 Task: Find connections with filter location Gujan-Mestras with filter topic #lawyeringwith filter profile language Potuguese with filter current company Carelon Global Solutions with filter school Villa Marie Degree College for Women with filter industry Environmental Quality Programs with filter service category Project Management with filter keywords title Interior Designer
Action: Mouse moved to (517, 89)
Screenshot: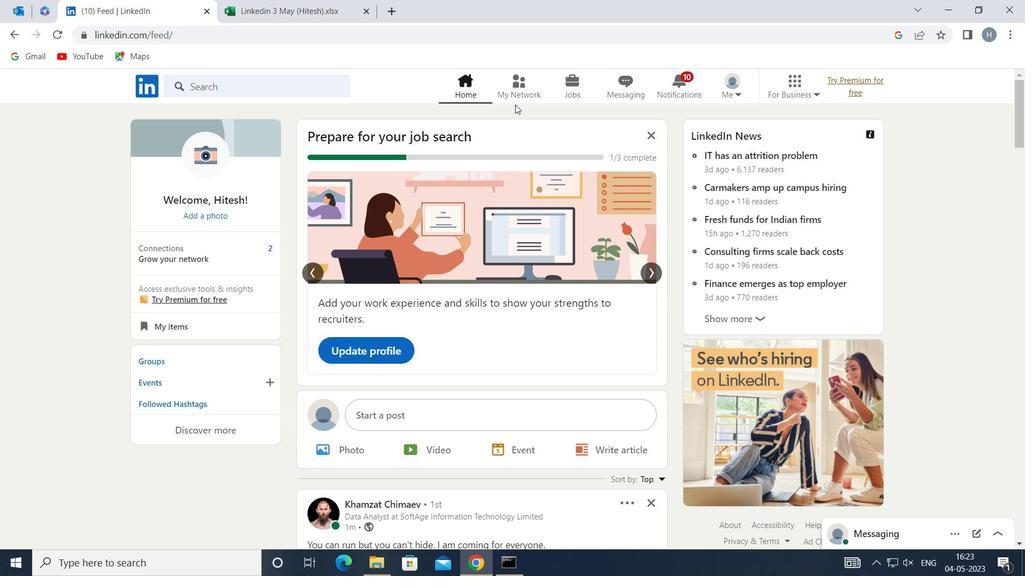 
Action: Mouse pressed left at (517, 89)
Screenshot: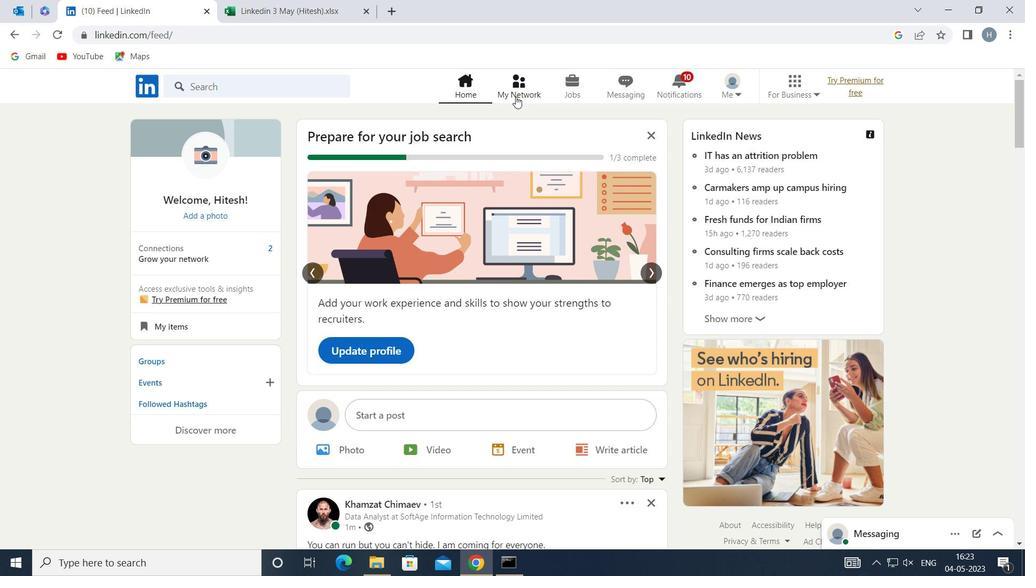 
Action: Mouse moved to (293, 156)
Screenshot: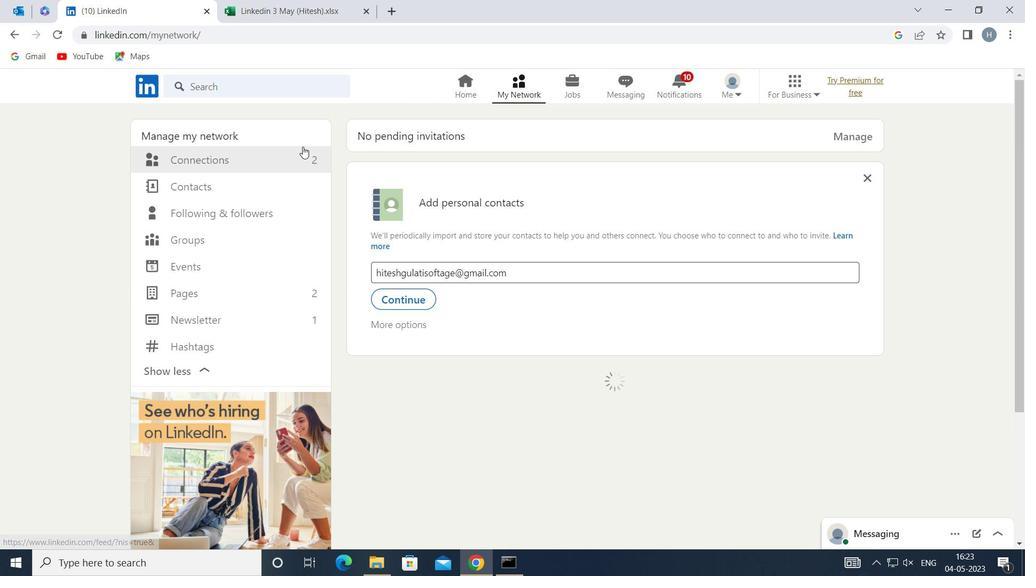 
Action: Mouse pressed left at (293, 156)
Screenshot: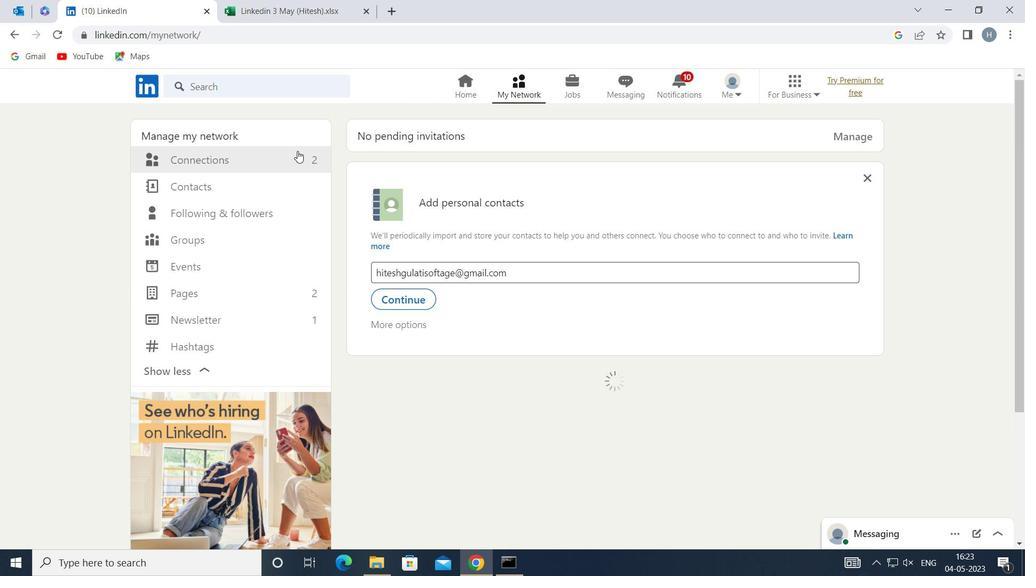 
Action: Mouse moved to (597, 157)
Screenshot: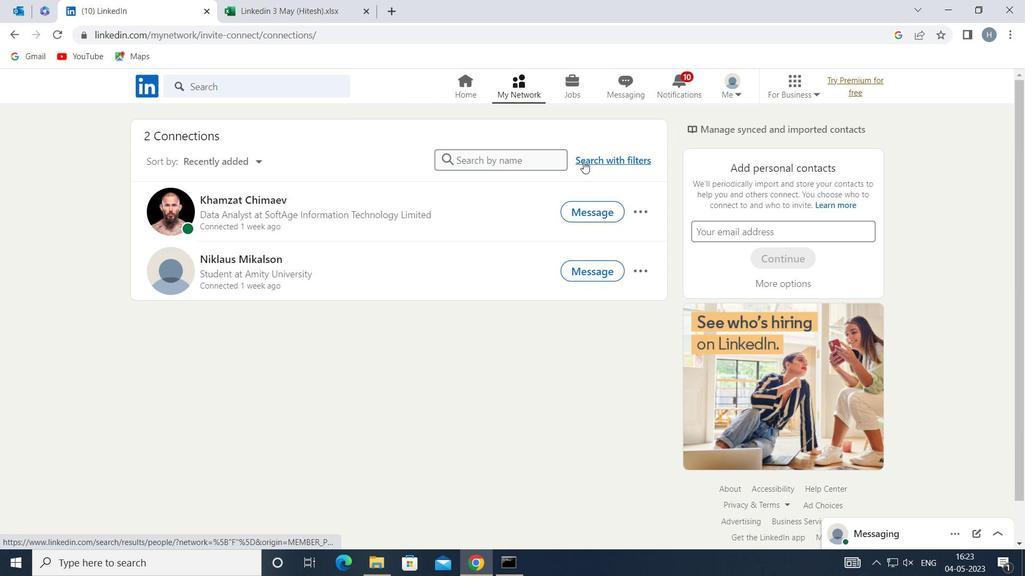
Action: Mouse pressed left at (597, 157)
Screenshot: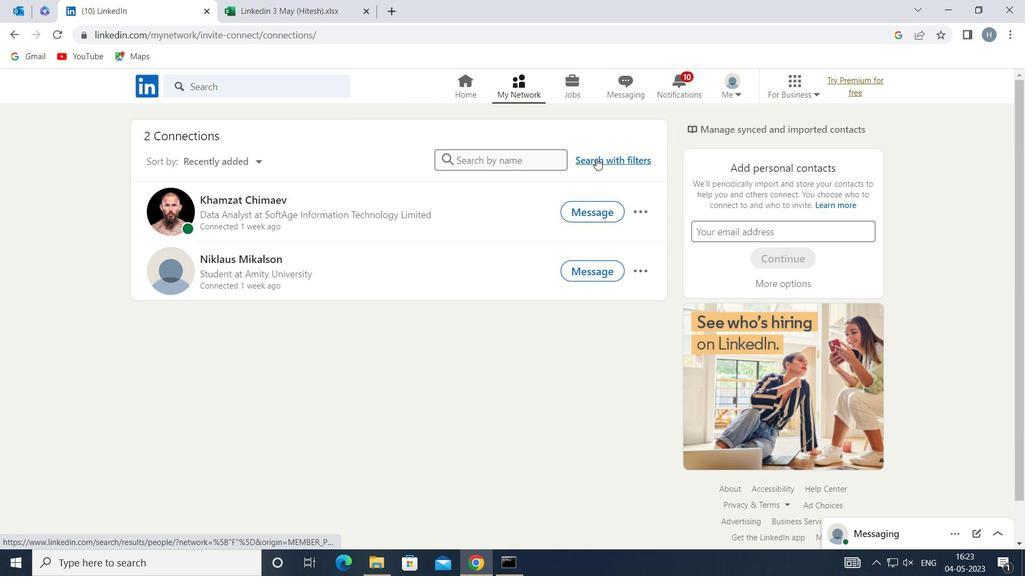
Action: Mouse moved to (560, 127)
Screenshot: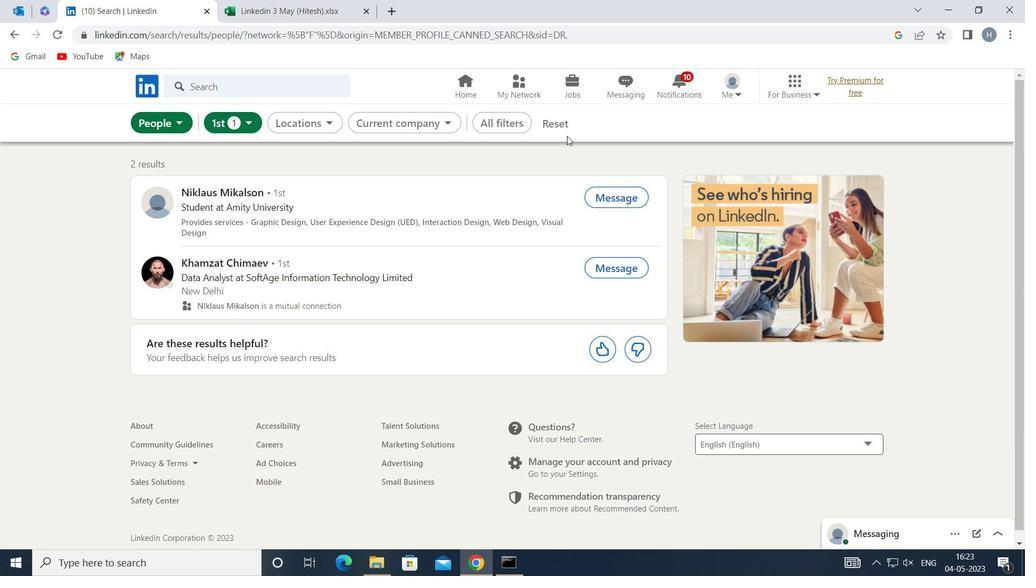 
Action: Mouse pressed left at (560, 127)
Screenshot: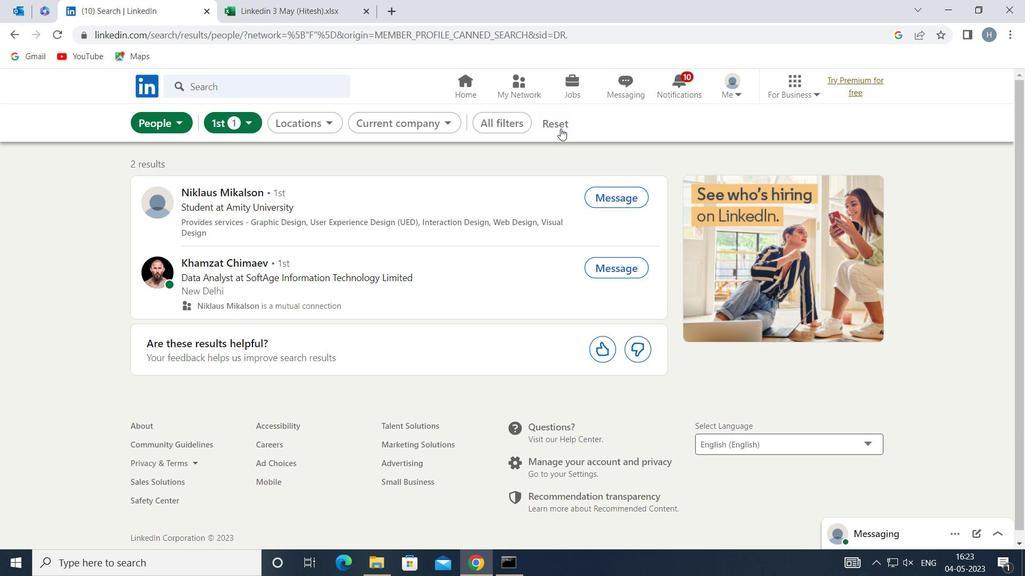 
Action: Mouse moved to (541, 126)
Screenshot: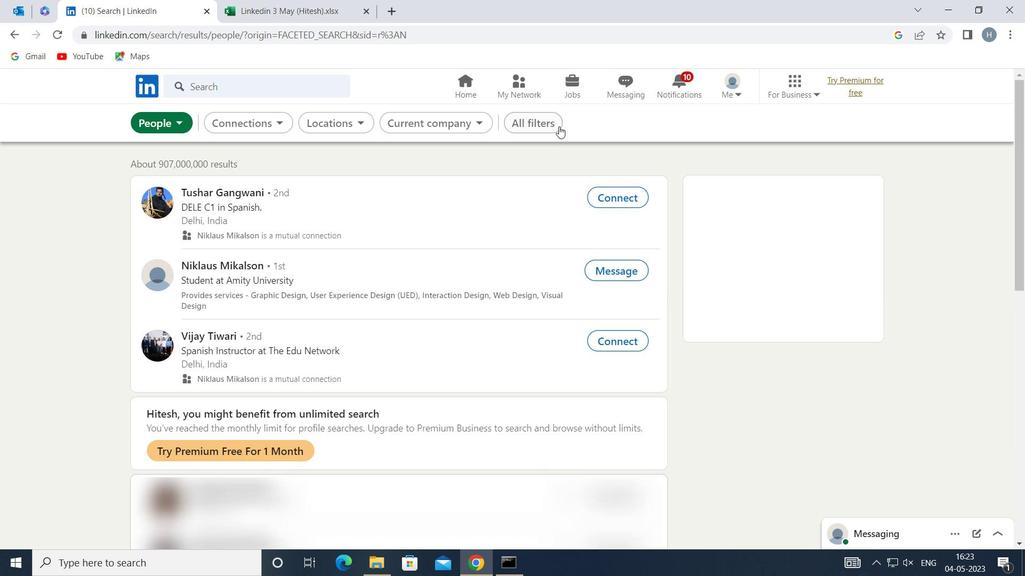 
Action: Mouse pressed left at (541, 126)
Screenshot: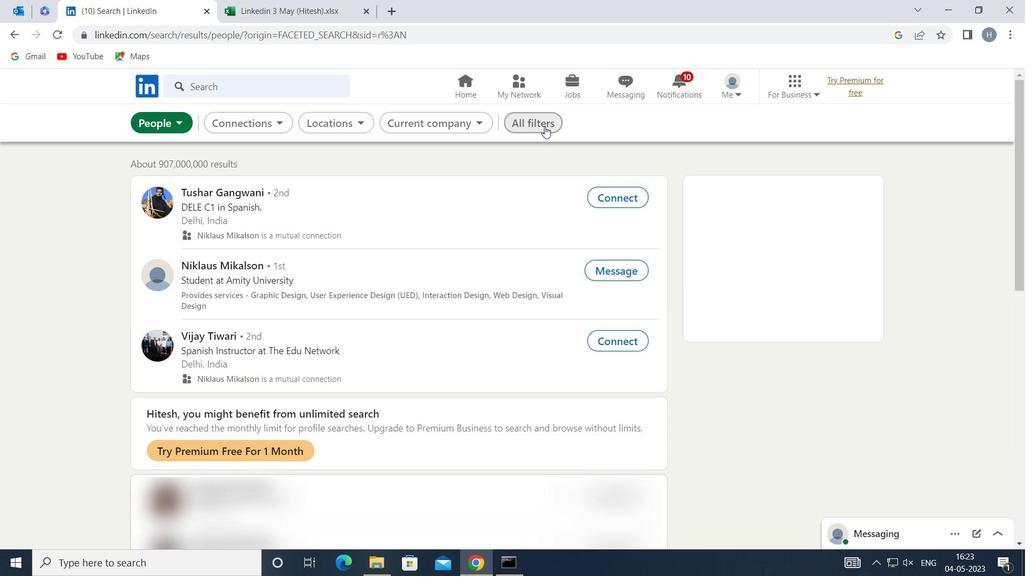 
Action: Mouse moved to (819, 348)
Screenshot: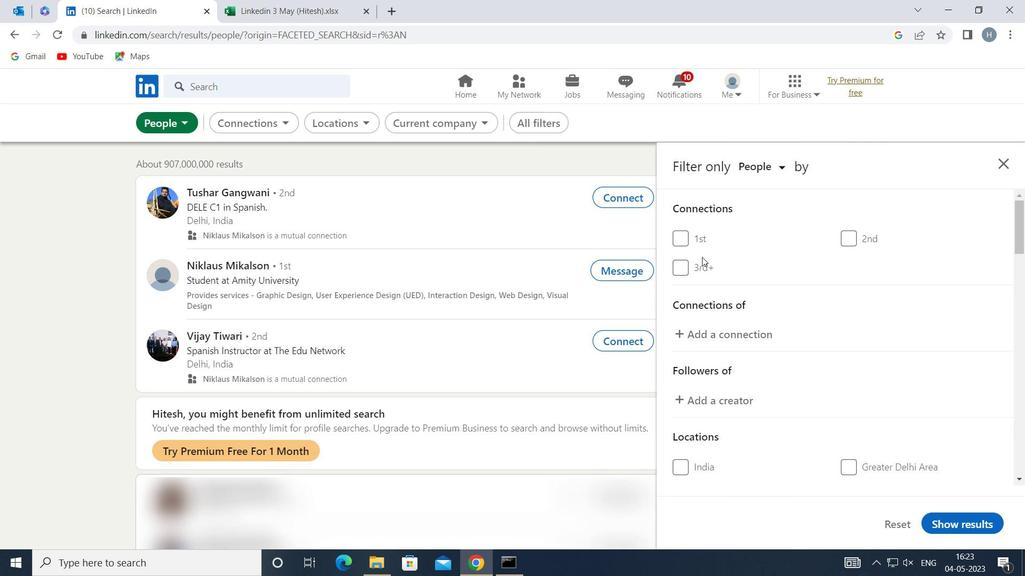 
Action: Mouse scrolled (819, 348) with delta (0, 0)
Screenshot: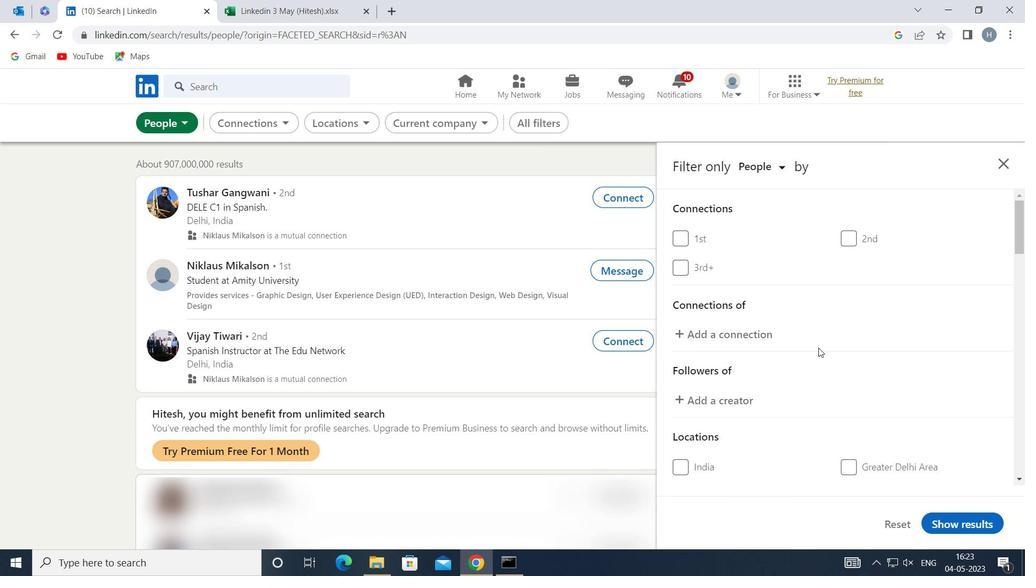 
Action: Mouse moved to (819, 341)
Screenshot: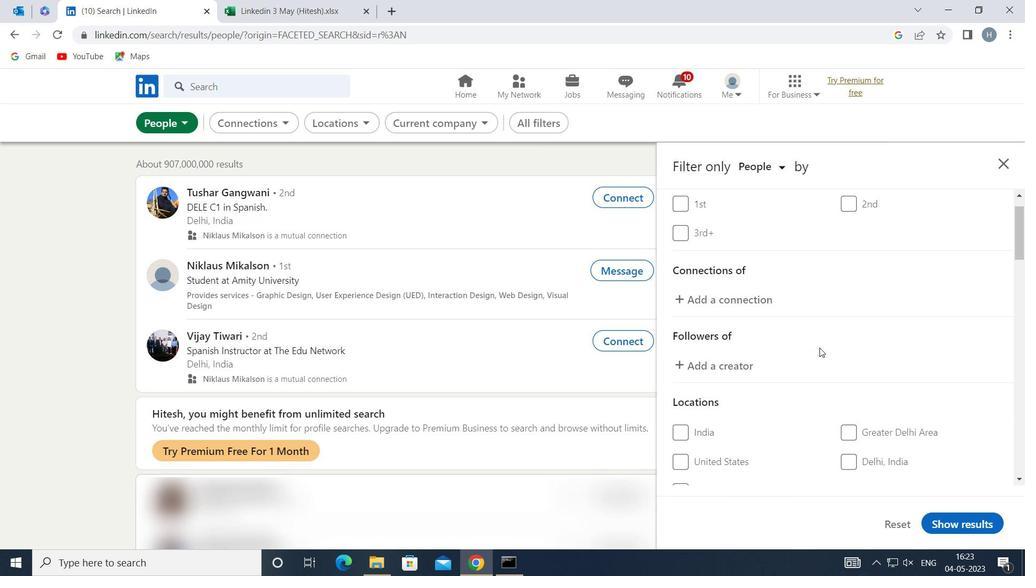 
Action: Mouse scrolled (819, 340) with delta (0, 0)
Screenshot: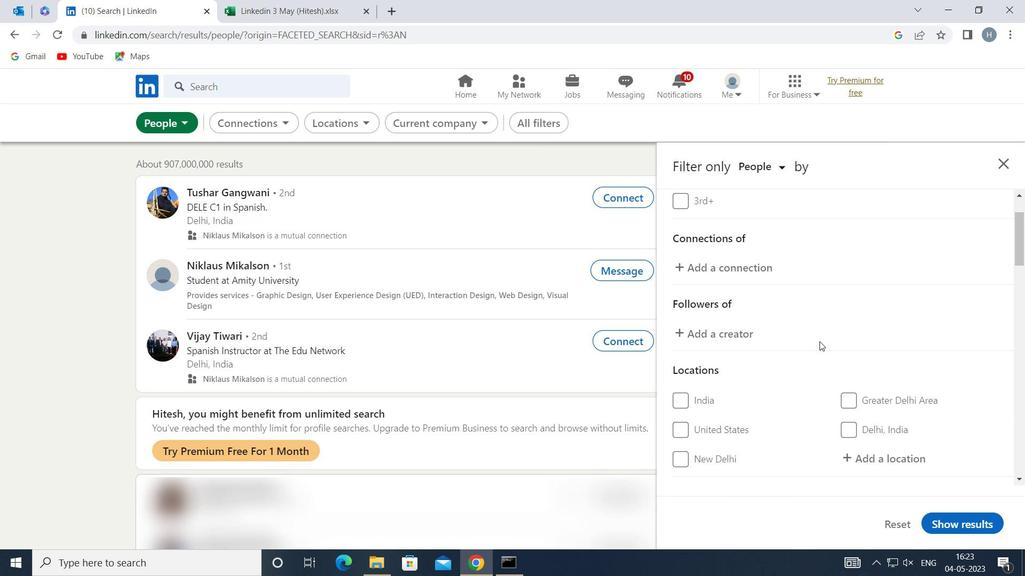 
Action: Mouse moved to (875, 386)
Screenshot: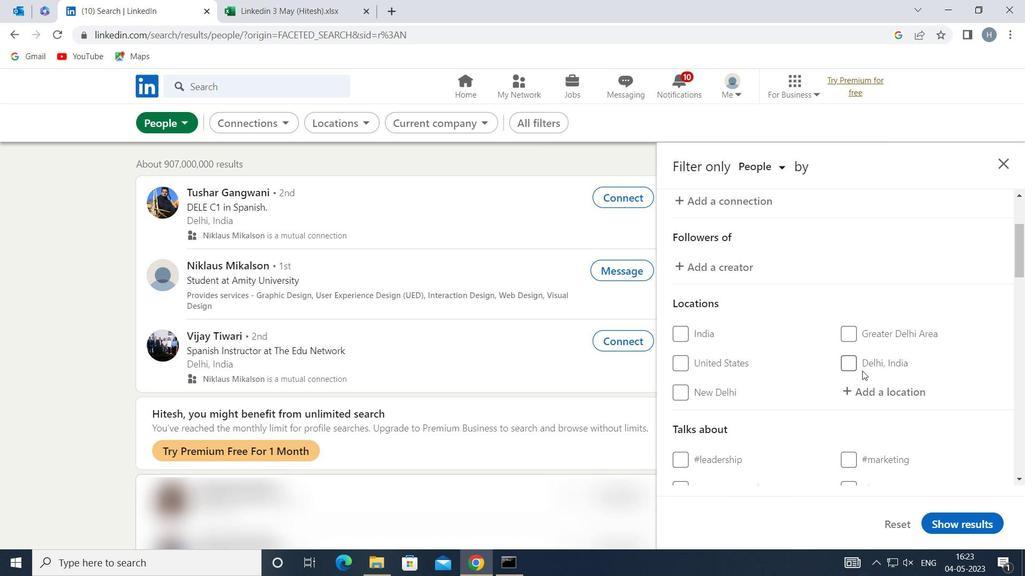 
Action: Mouse pressed left at (875, 386)
Screenshot: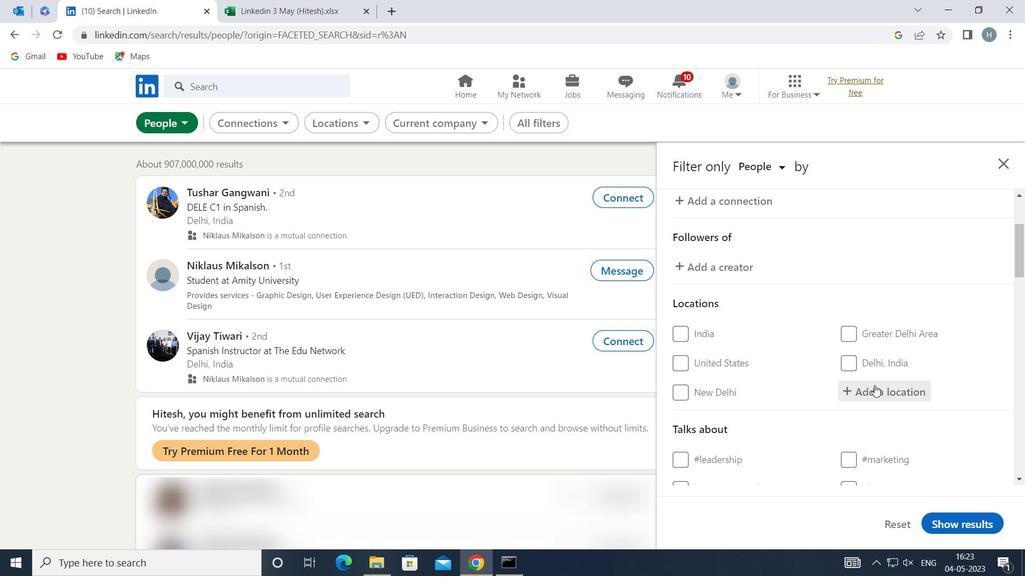 
Action: Mouse moved to (874, 386)
Screenshot: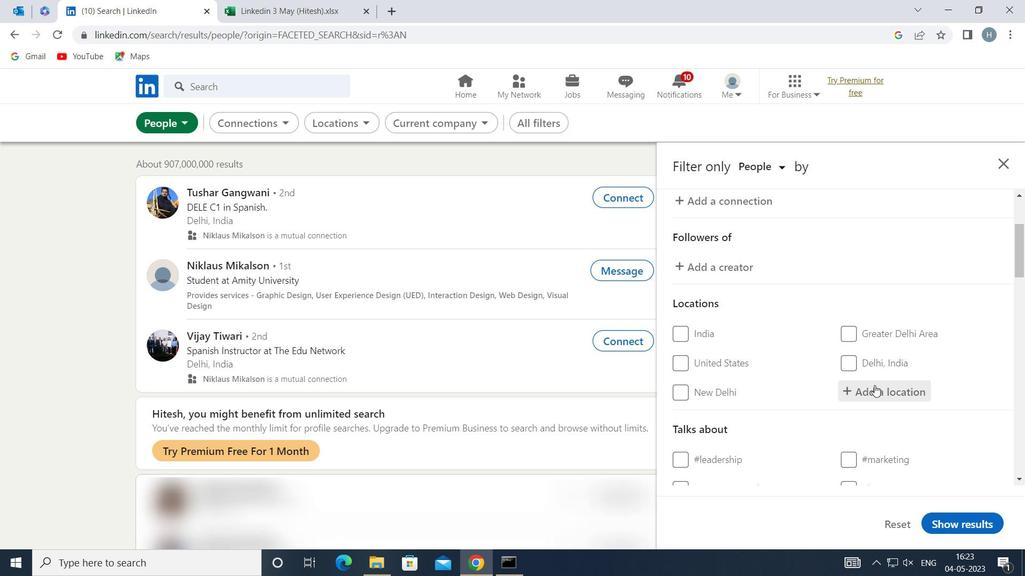
Action: Key pressed <Key.shift>GUJAN<Key.space><Key.shift>M
Screenshot: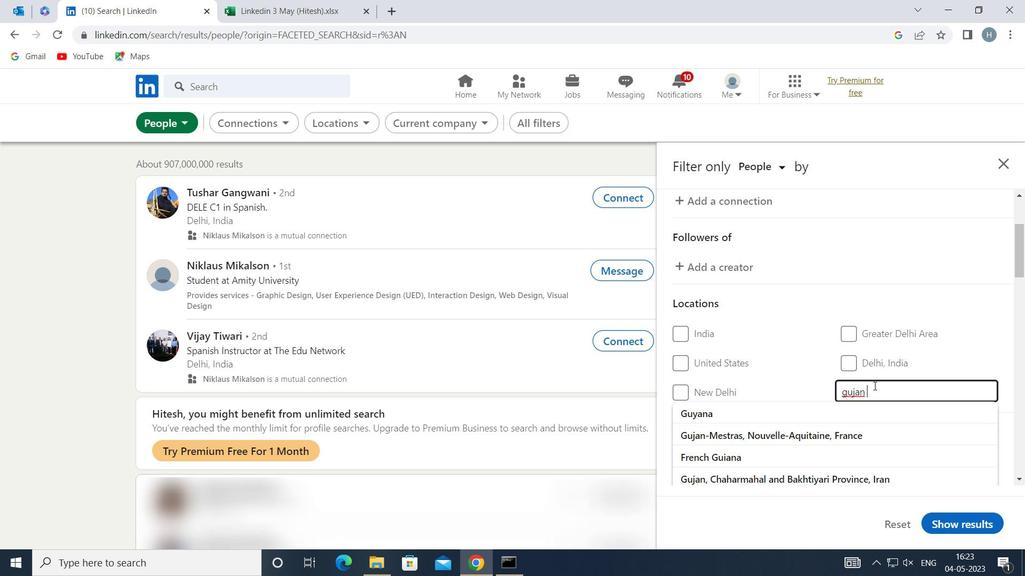 
Action: Mouse moved to (854, 411)
Screenshot: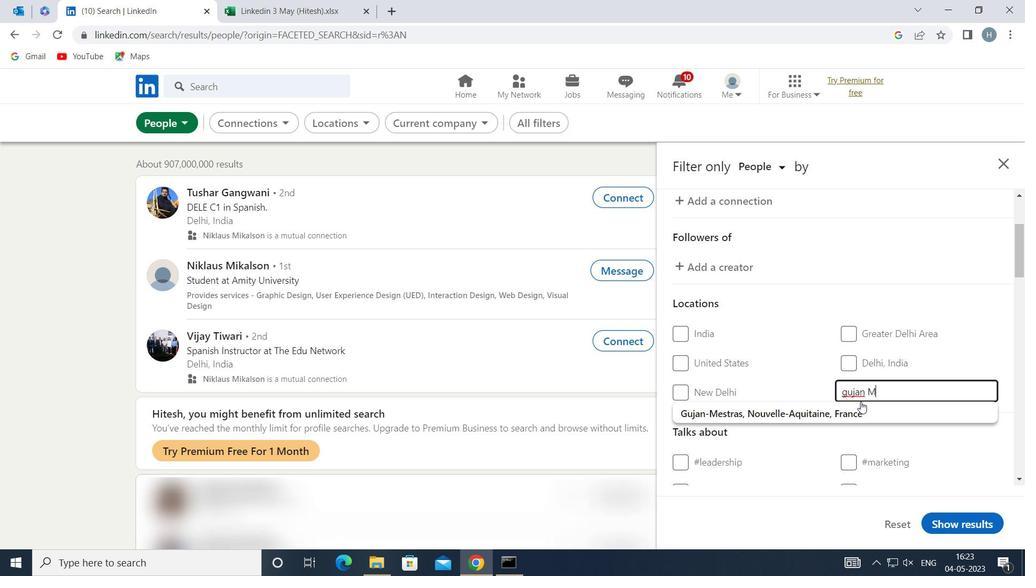 
Action: Mouse pressed left at (854, 411)
Screenshot: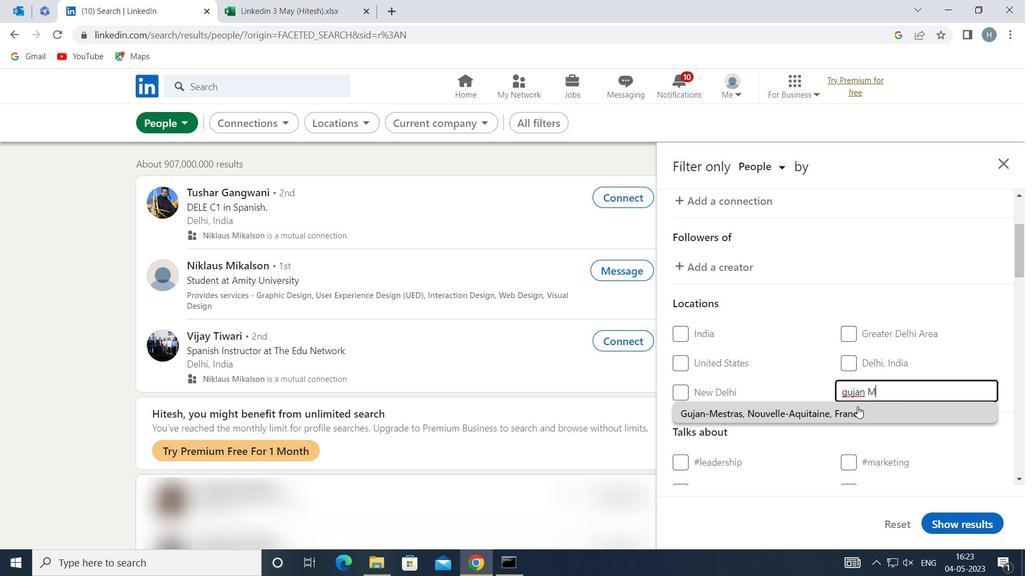 
Action: Mouse moved to (799, 391)
Screenshot: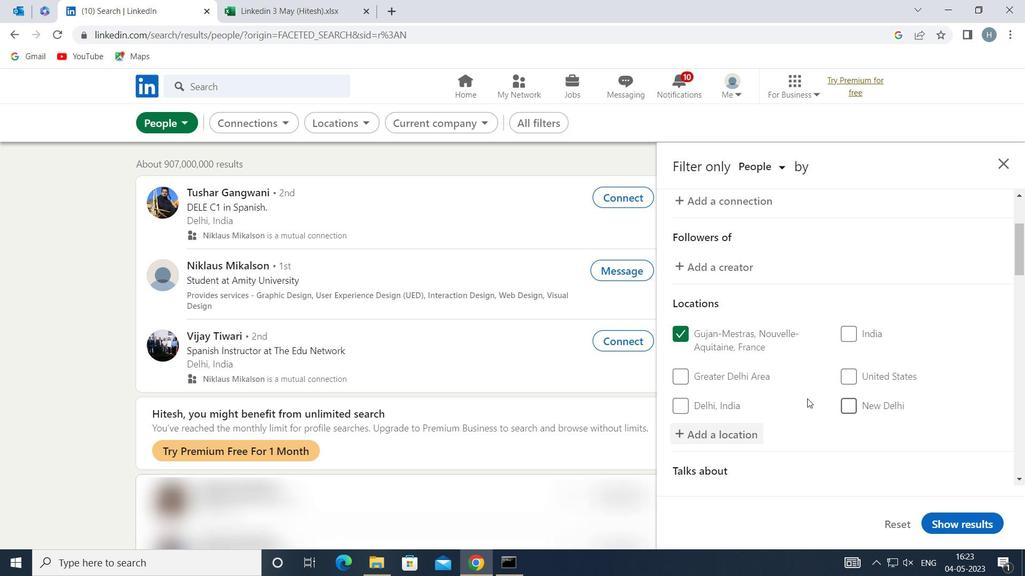 
Action: Mouse scrolled (799, 391) with delta (0, 0)
Screenshot: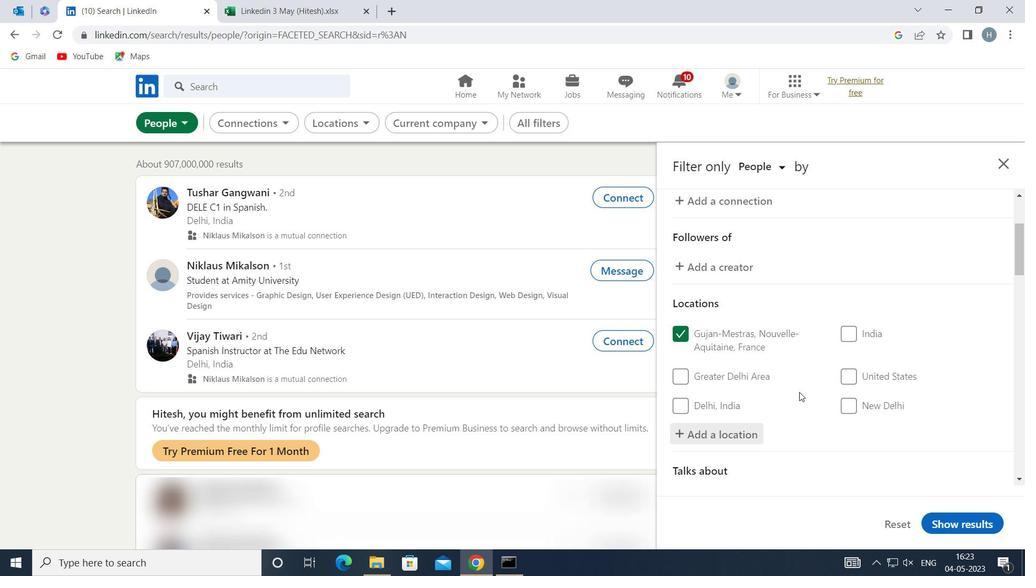 
Action: Mouse moved to (799, 387)
Screenshot: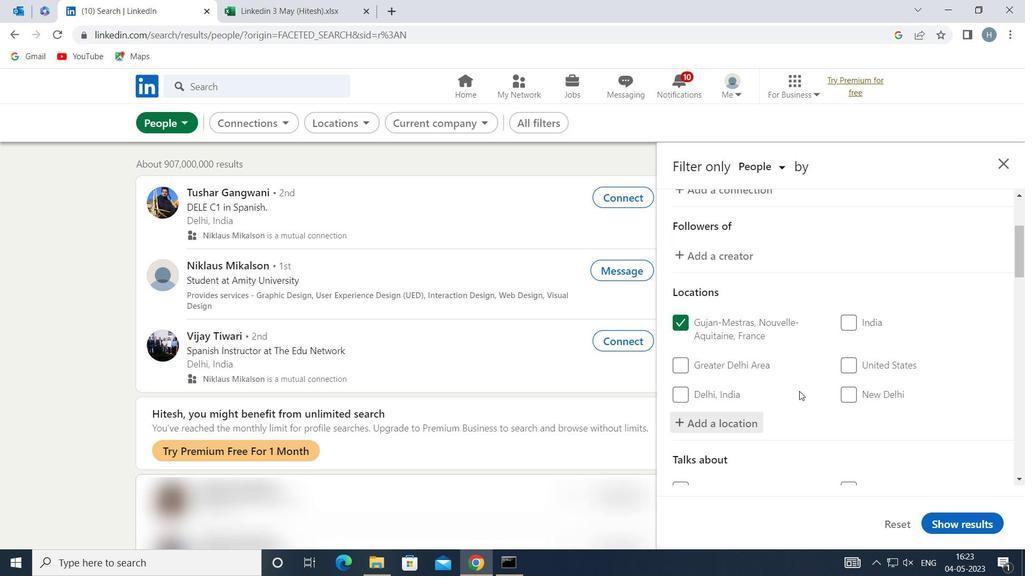 
Action: Mouse scrolled (799, 386) with delta (0, 0)
Screenshot: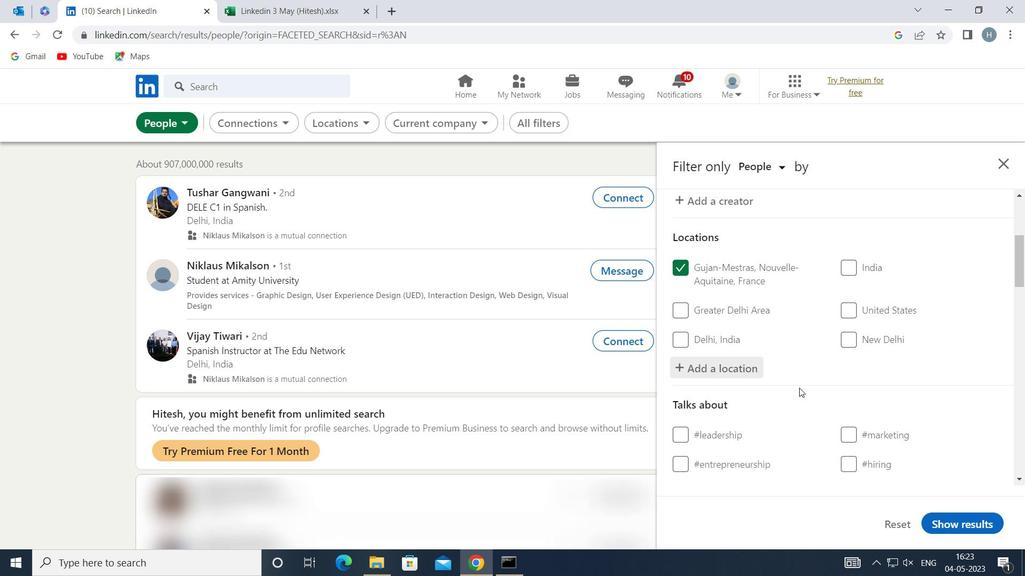 
Action: Mouse moved to (875, 426)
Screenshot: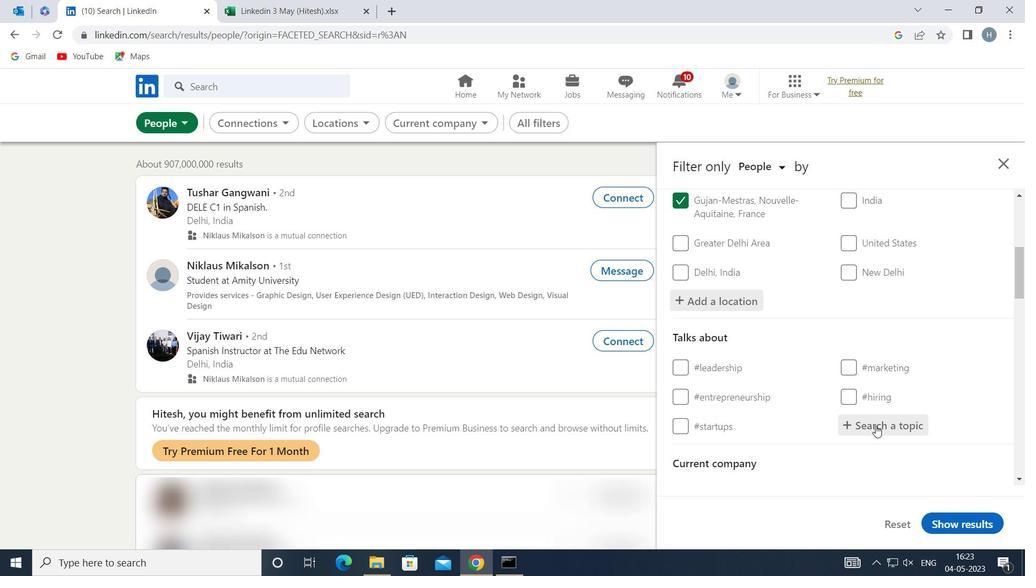
Action: Mouse pressed left at (875, 426)
Screenshot: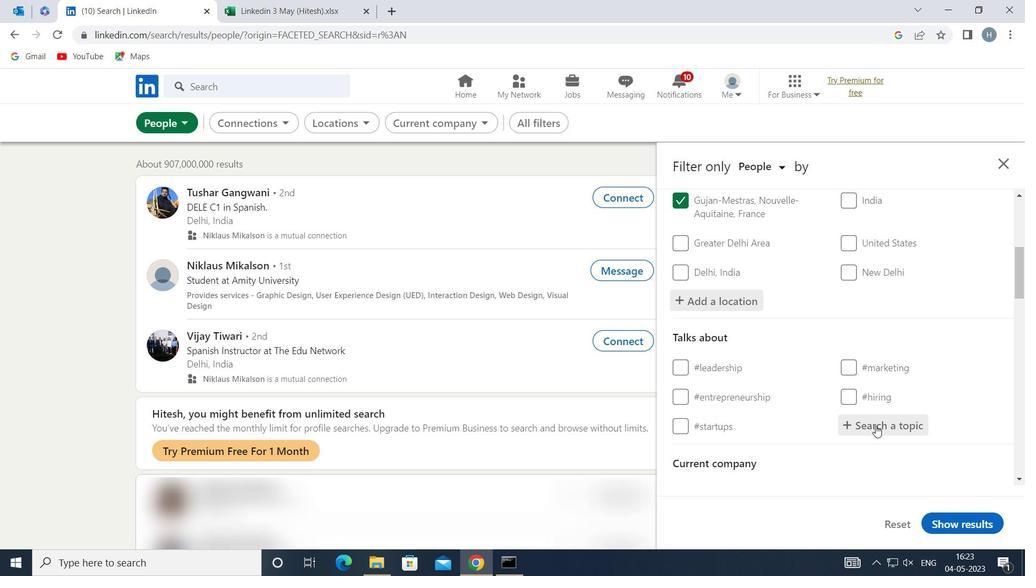 
Action: Key pressed LAWYERING
Screenshot: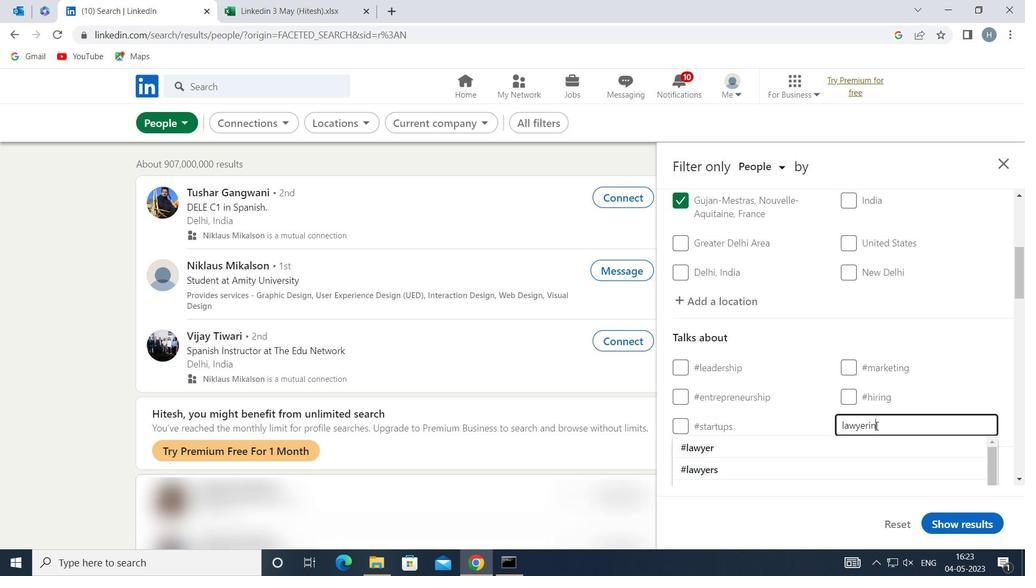 
Action: Mouse moved to (805, 447)
Screenshot: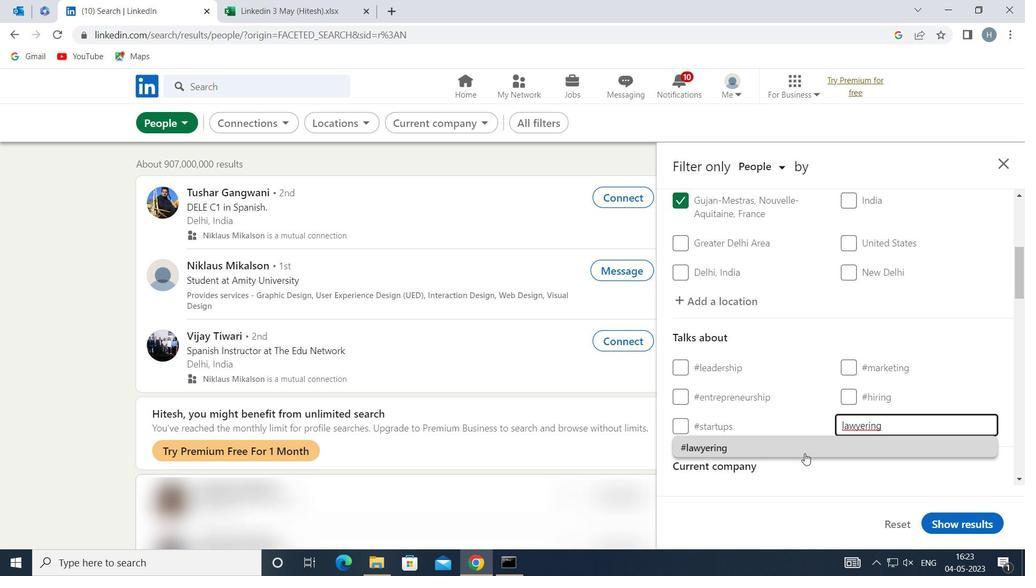 
Action: Mouse pressed left at (805, 447)
Screenshot: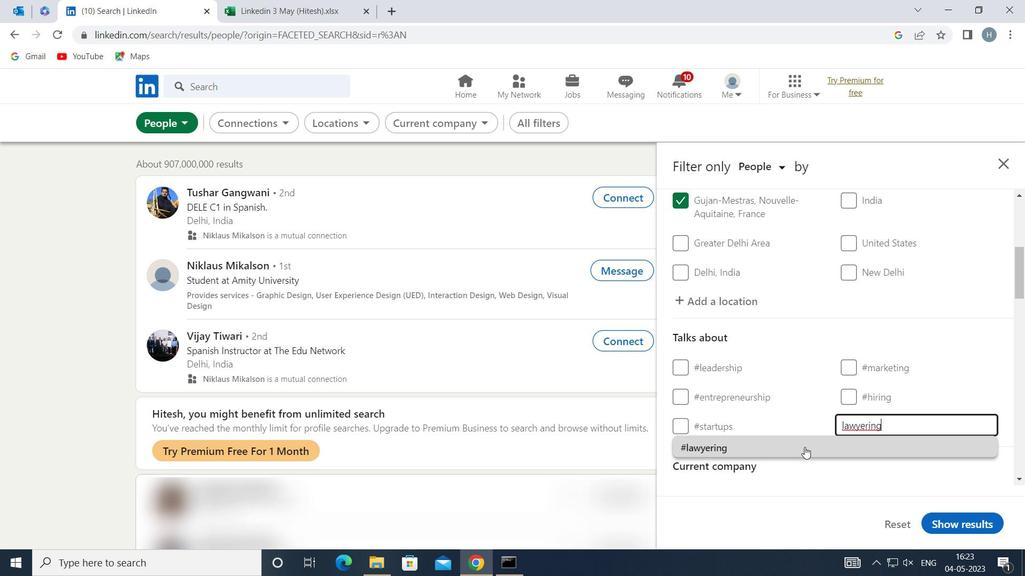 
Action: Mouse moved to (809, 436)
Screenshot: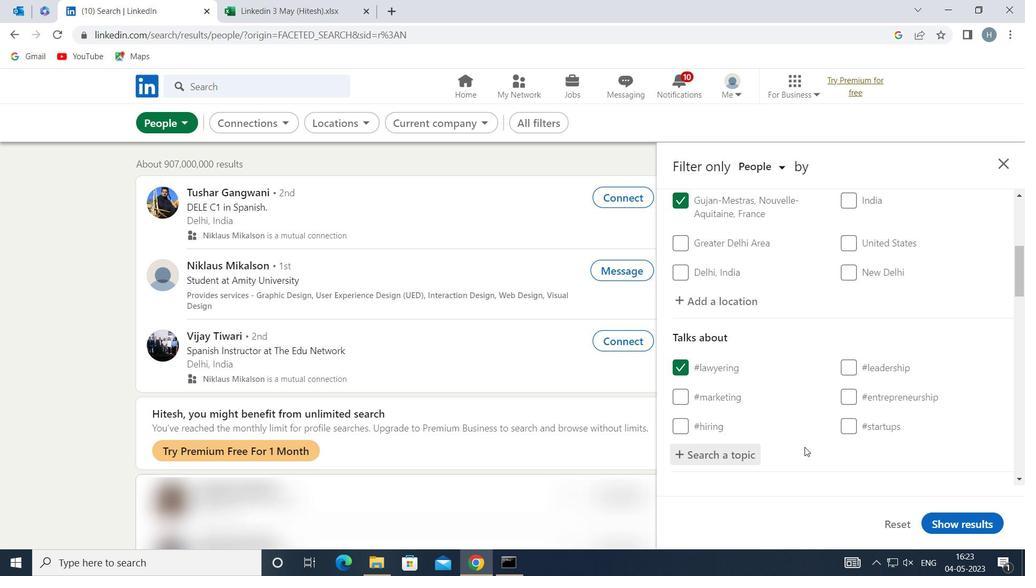 
Action: Mouse scrolled (809, 435) with delta (0, 0)
Screenshot: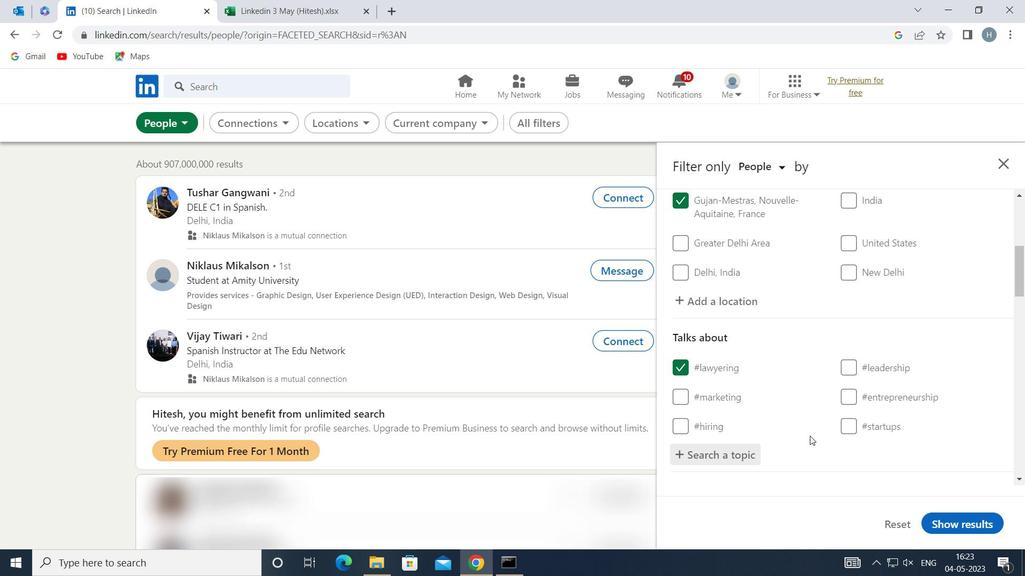 
Action: Mouse scrolled (809, 435) with delta (0, 0)
Screenshot: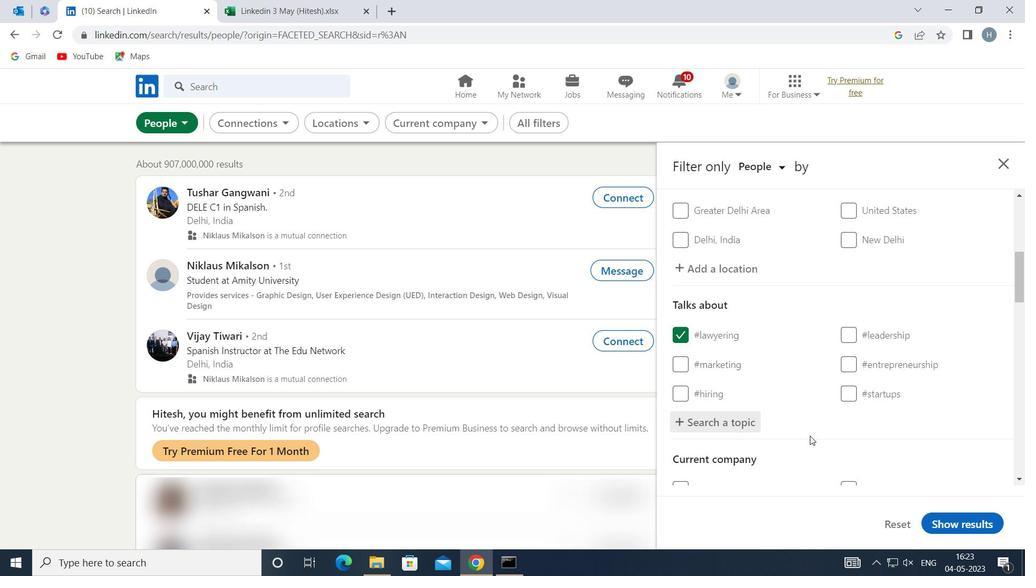 
Action: Mouse scrolled (809, 435) with delta (0, 0)
Screenshot: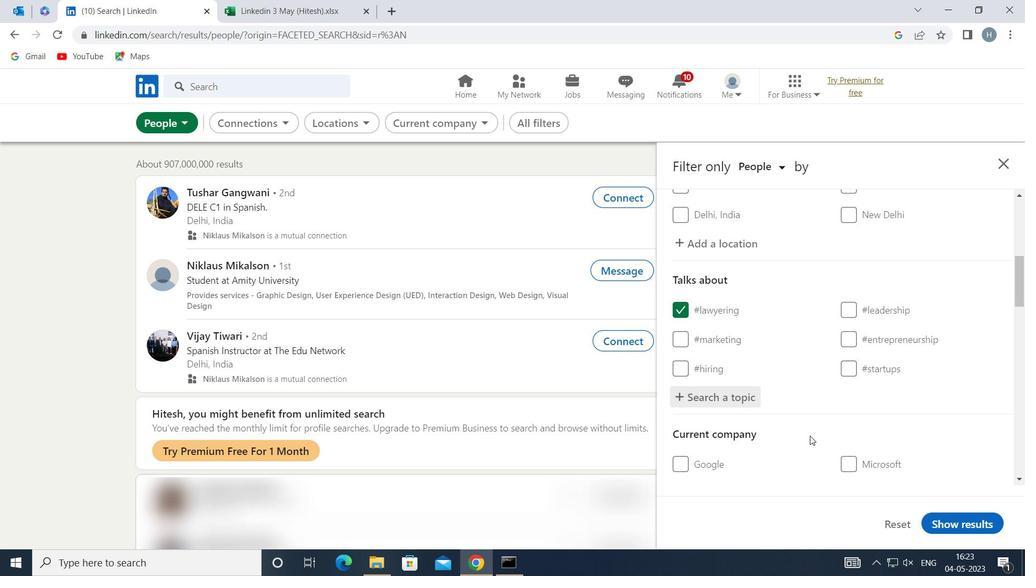 
Action: Mouse scrolled (809, 435) with delta (0, 0)
Screenshot: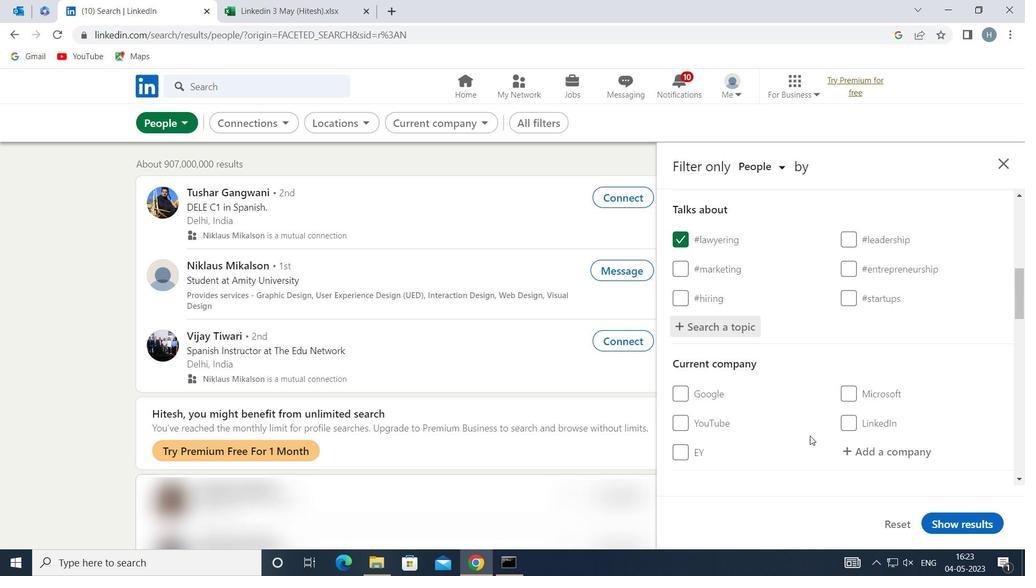 
Action: Mouse scrolled (809, 435) with delta (0, 0)
Screenshot: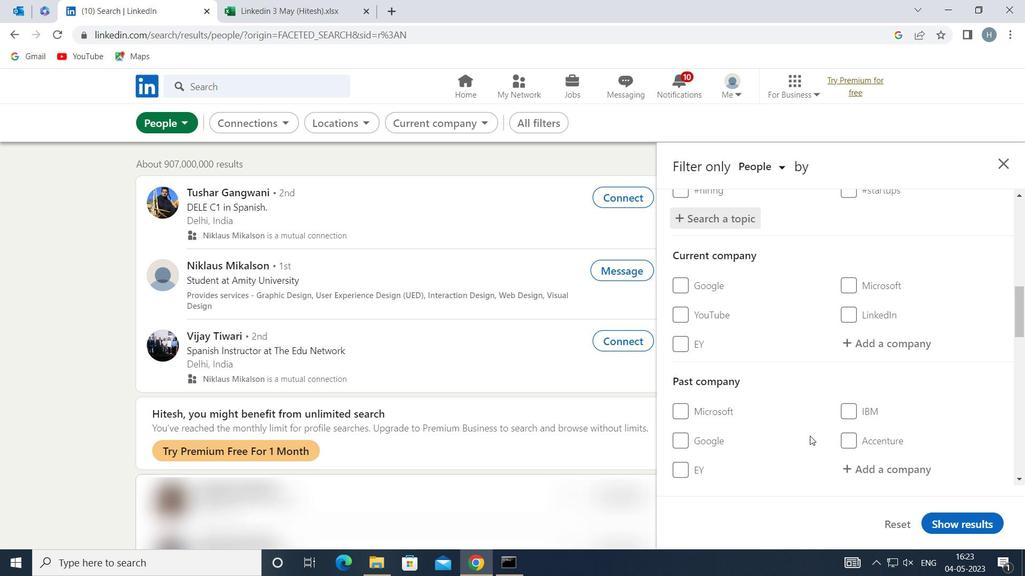 
Action: Mouse scrolled (809, 435) with delta (0, 0)
Screenshot: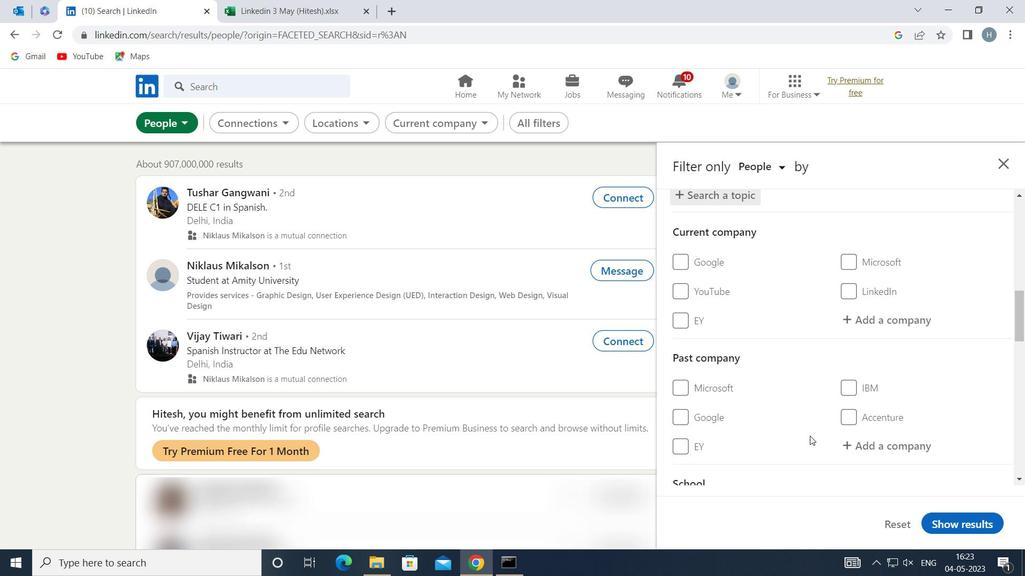 
Action: Mouse scrolled (809, 435) with delta (0, 0)
Screenshot: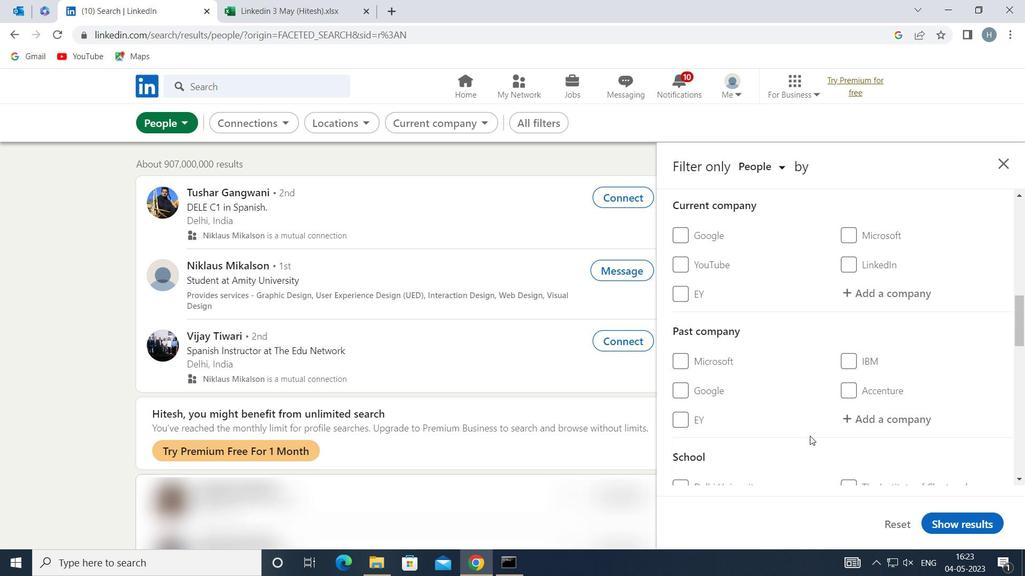 
Action: Mouse scrolled (809, 435) with delta (0, 0)
Screenshot: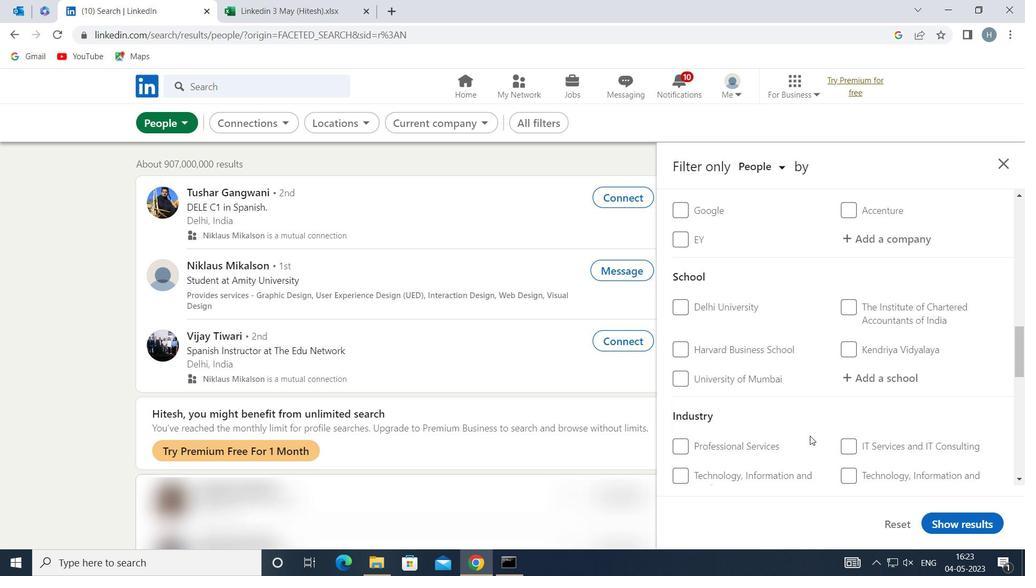 
Action: Mouse scrolled (809, 435) with delta (0, 0)
Screenshot: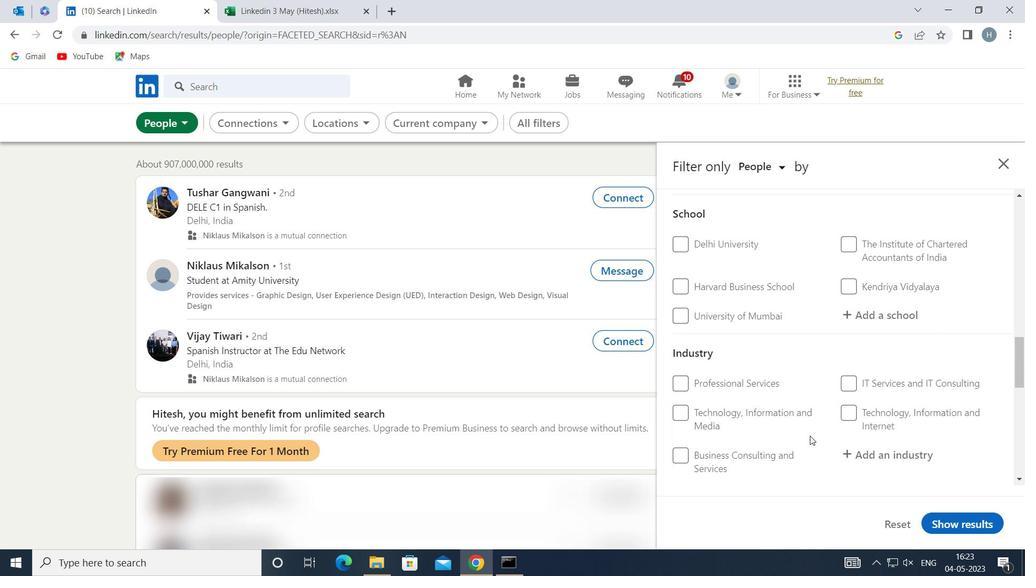 
Action: Mouse scrolled (809, 435) with delta (0, 0)
Screenshot: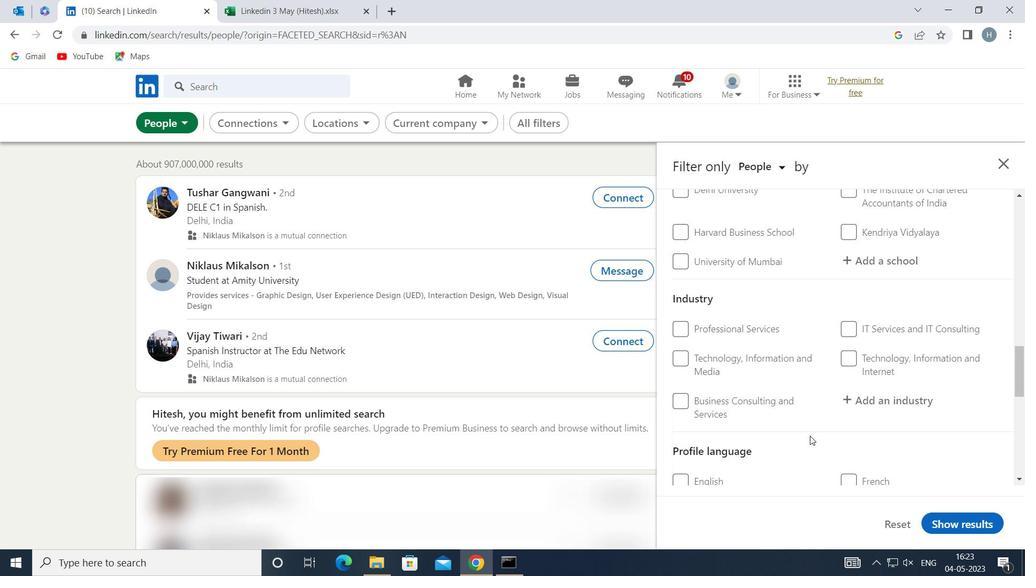 
Action: Mouse moved to (847, 431)
Screenshot: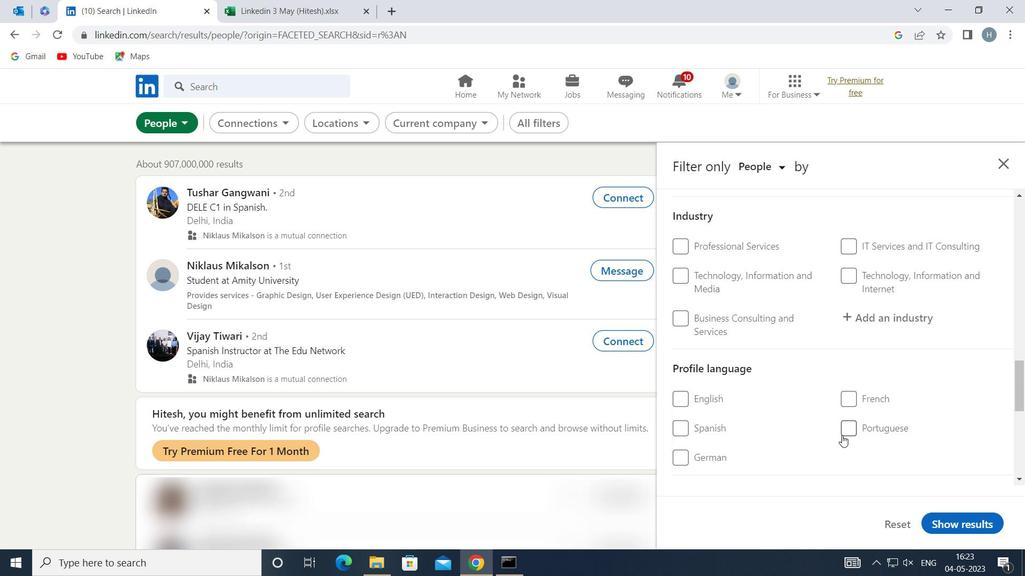 
Action: Mouse pressed left at (847, 431)
Screenshot: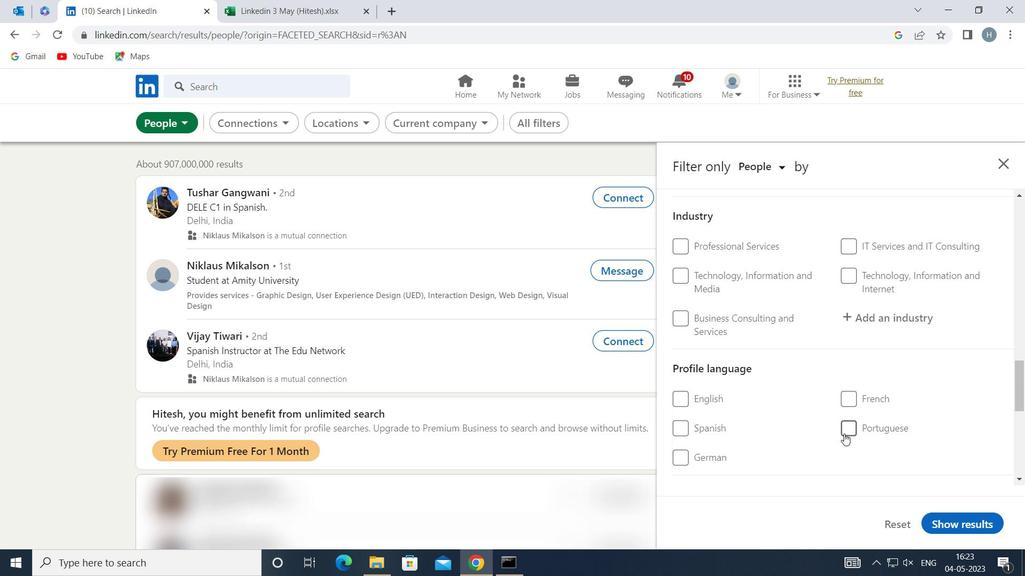 
Action: Mouse moved to (819, 436)
Screenshot: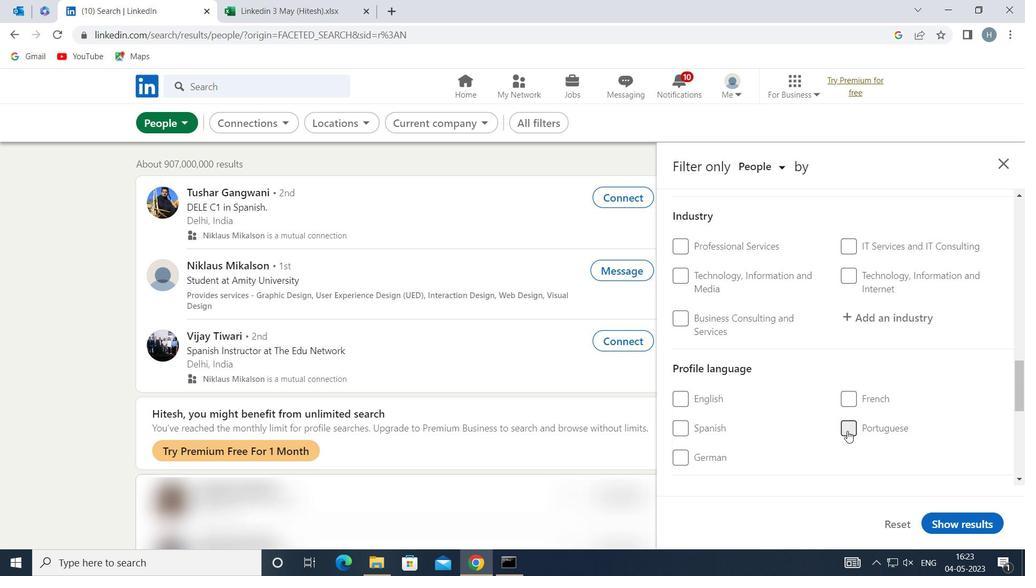 
Action: Mouse scrolled (819, 437) with delta (0, 0)
Screenshot: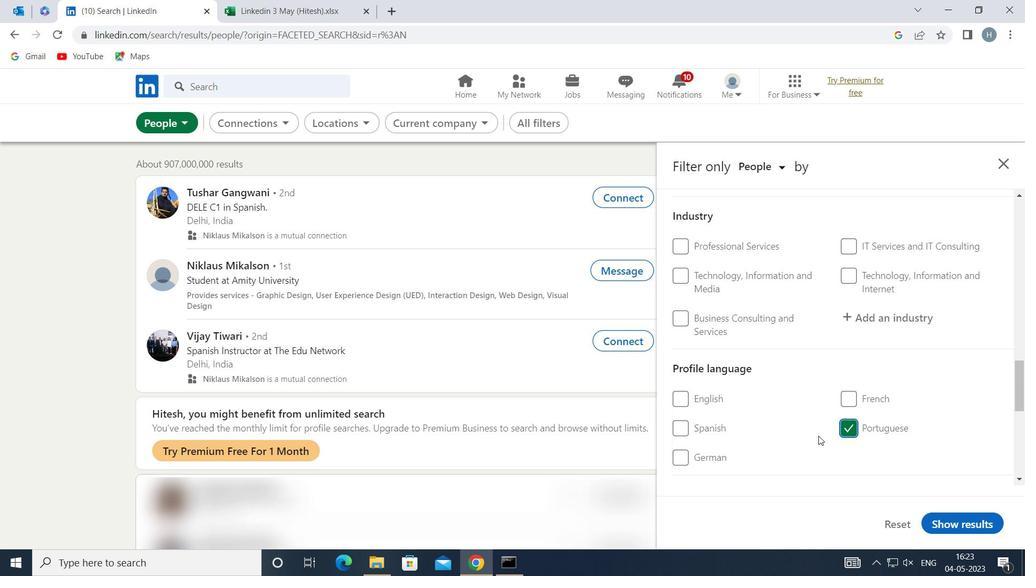 
Action: Mouse scrolled (819, 437) with delta (0, 0)
Screenshot: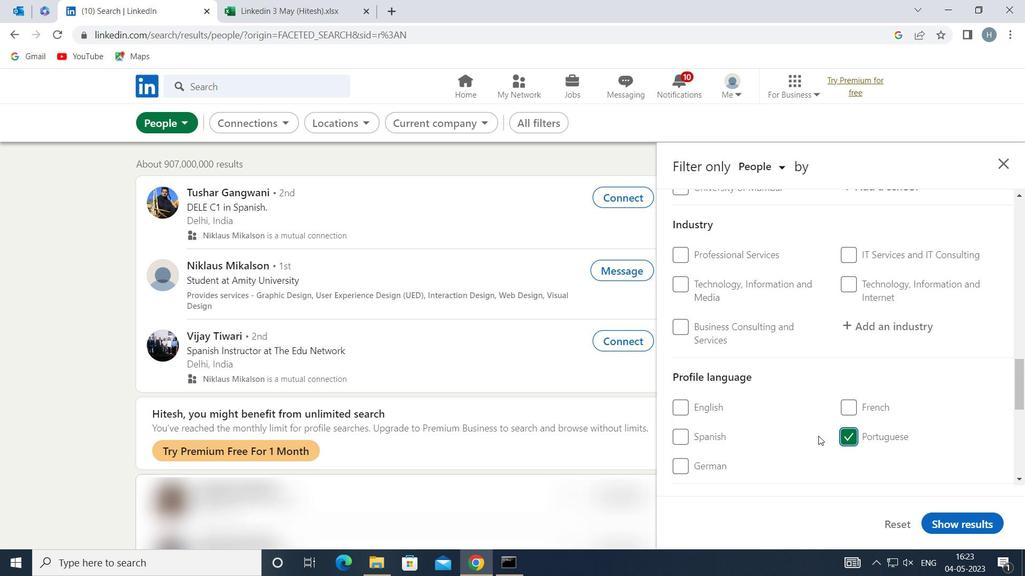 
Action: Mouse scrolled (819, 437) with delta (0, 0)
Screenshot: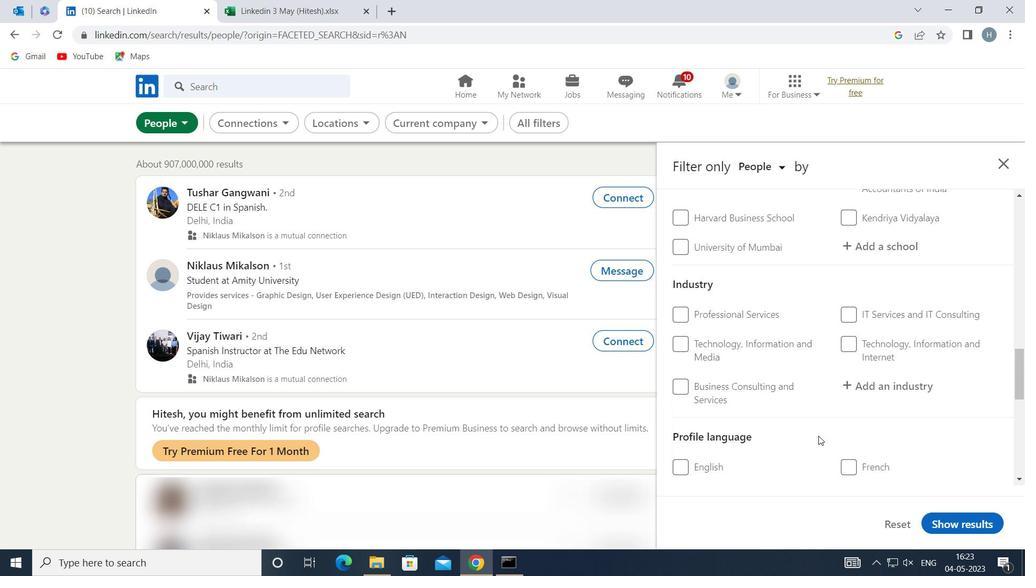 
Action: Mouse scrolled (819, 437) with delta (0, 0)
Screenshot: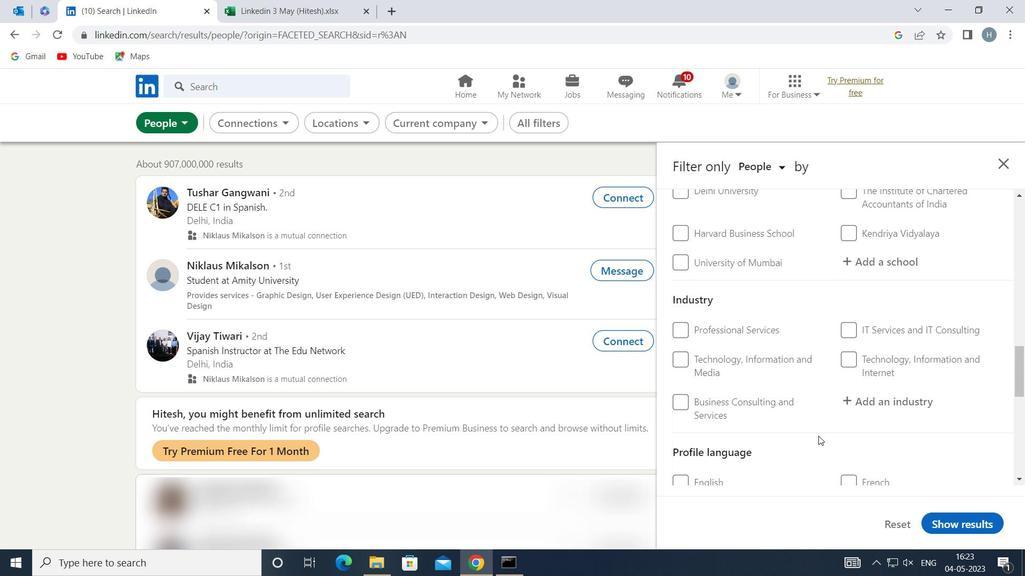 
Action: Mouse scrolled (819, 437) with delta (0, 0)
Screenshot: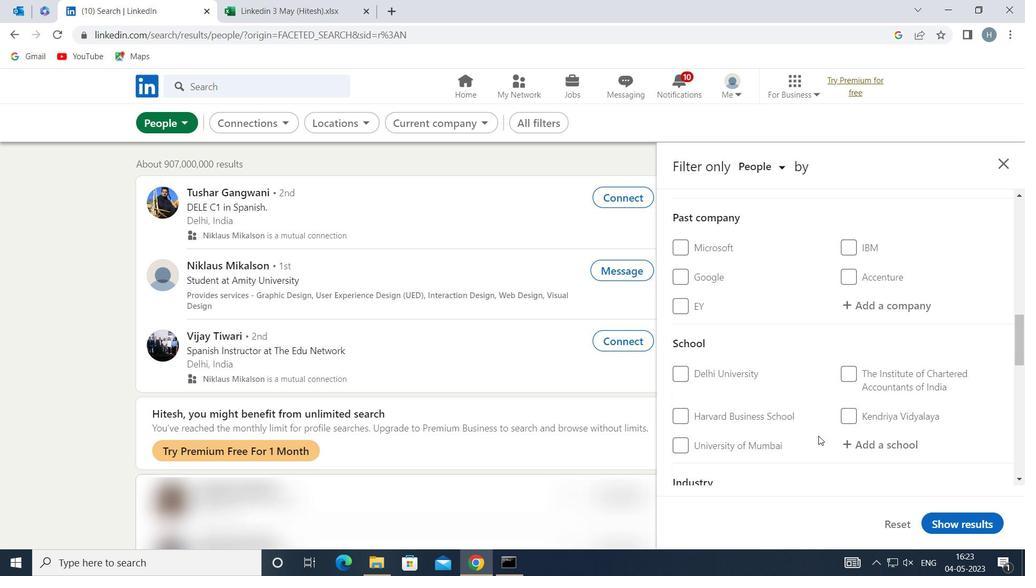 
Action: Mouse scrolled (819, 437) with delta (0, 0)
Screenshot: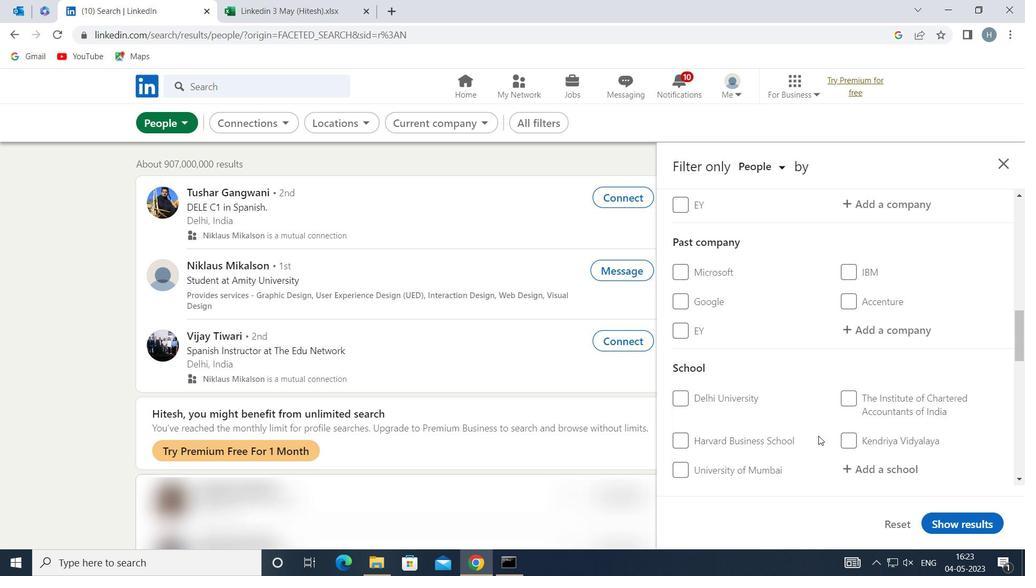 
Action: Mouse scrolled (819, 437) with delta (0, 0)
Screenshot: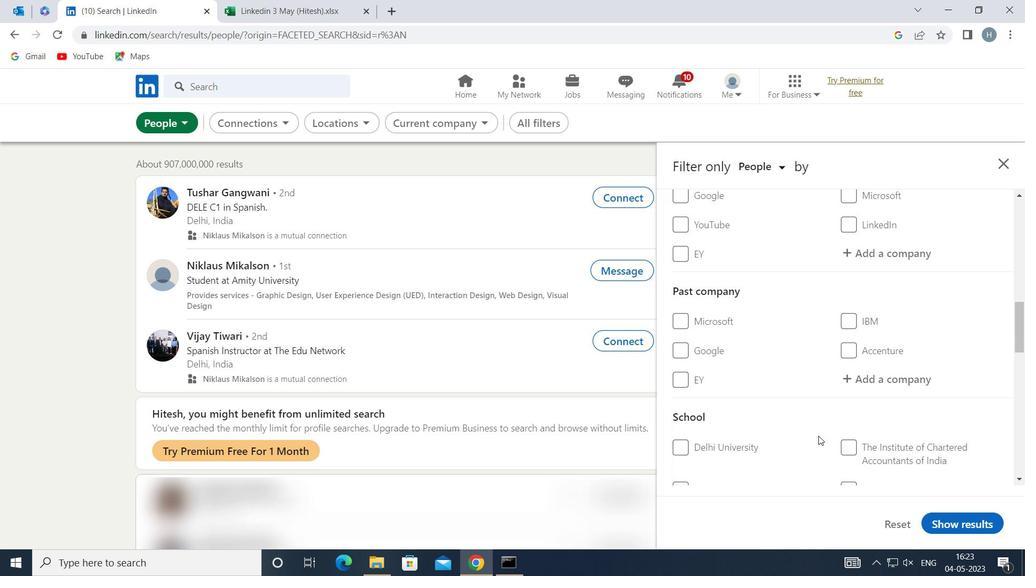 
Action: Mouse moved to (899, 378)
Screenshot: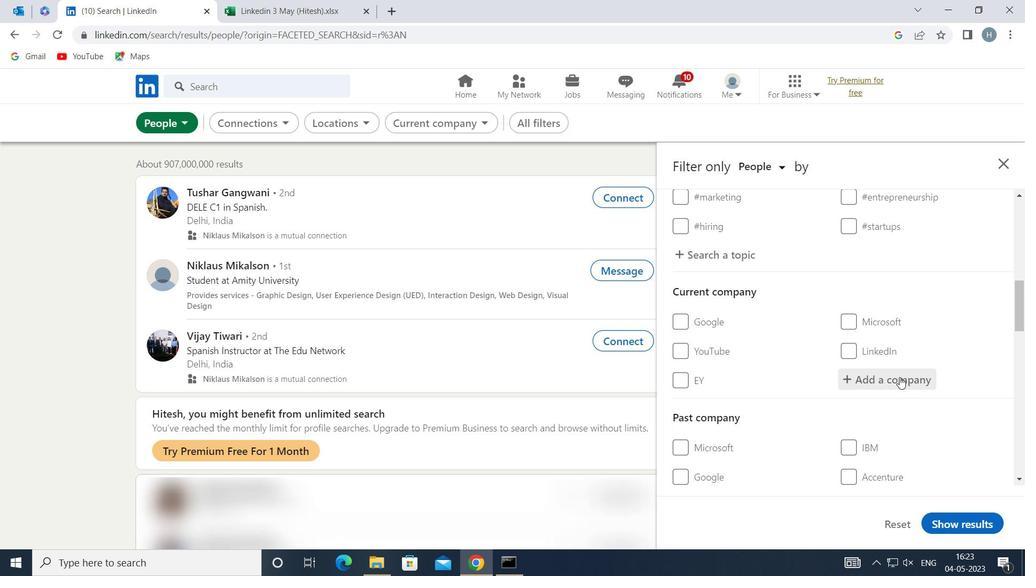 
Action: Mouse pressed left at (899, 378)
Screenshot: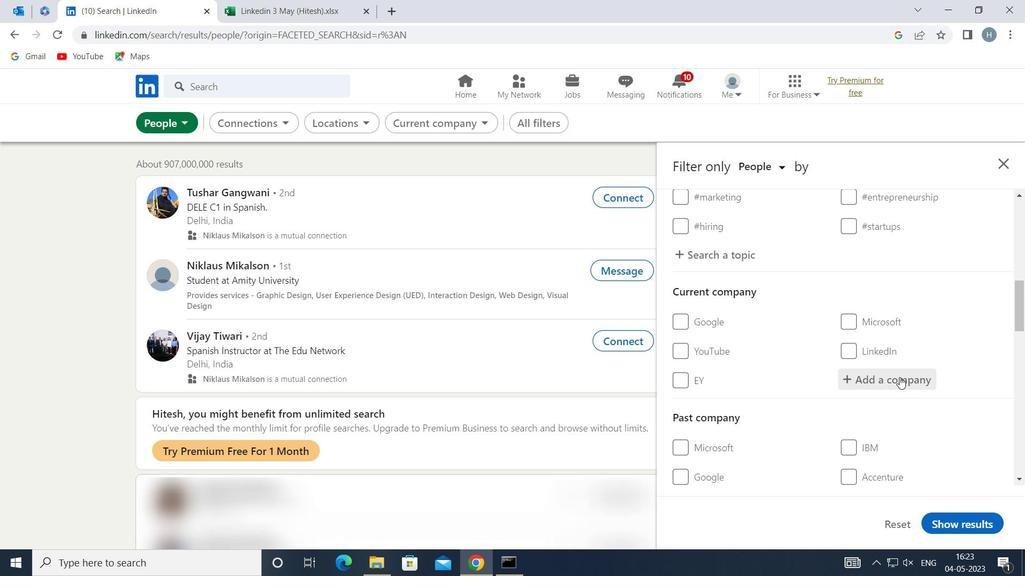 
Action: Key pressed <Key.shift>CARELON<Key.space><Key.shift>GLOBAL<Key.space>
Screenshot: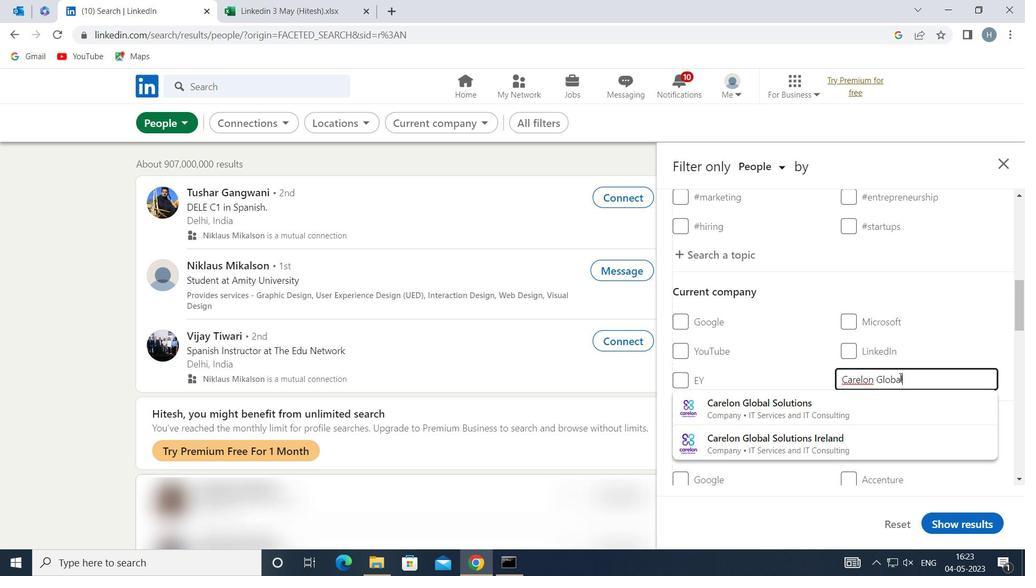 
Action: Mouse moved to (875, 395)
Screenshot: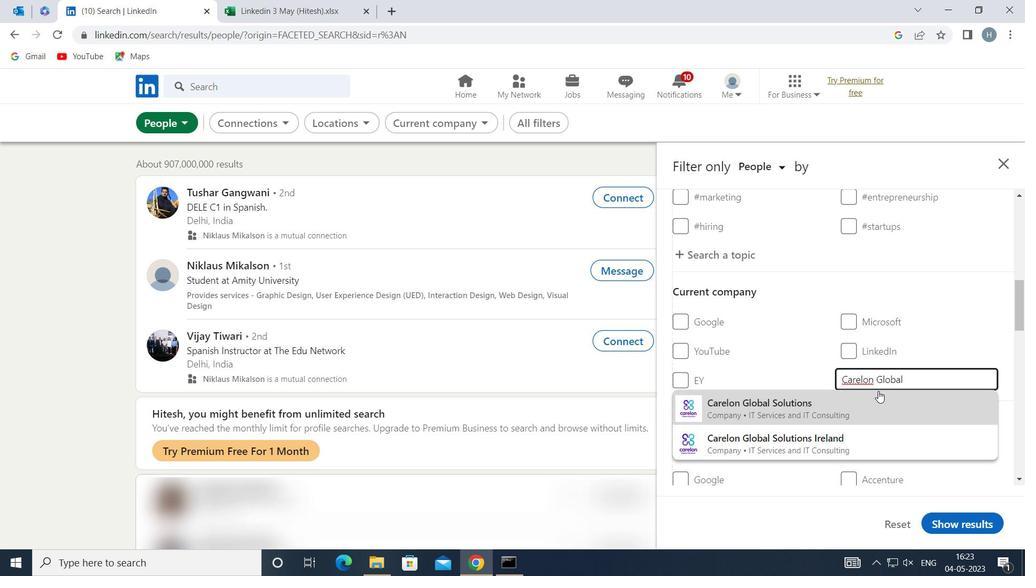 
Action: Mouse pressed left at (875, 395)
Screenshot: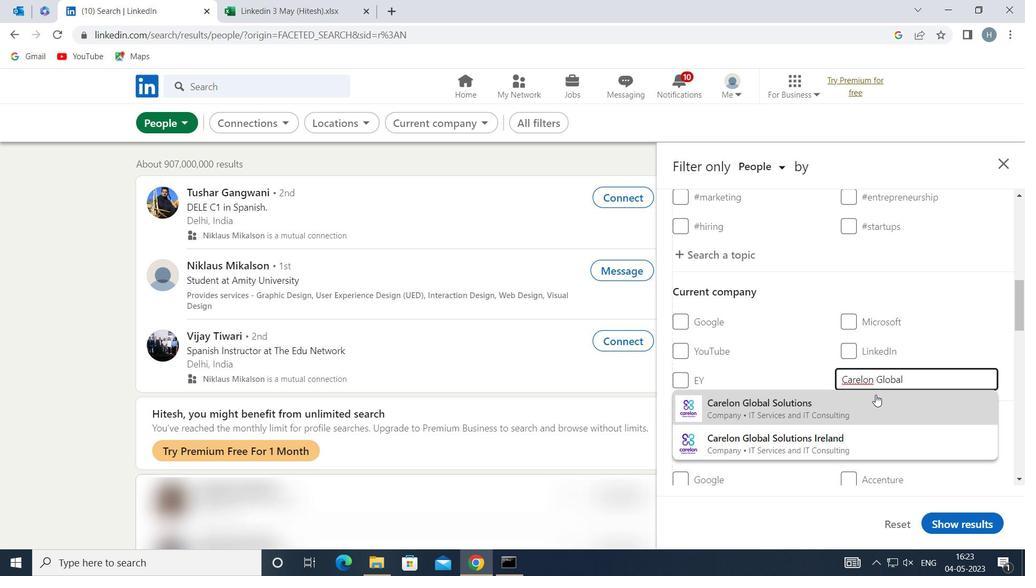 
Action: Mouse moved to (837, 380)
Screenshot: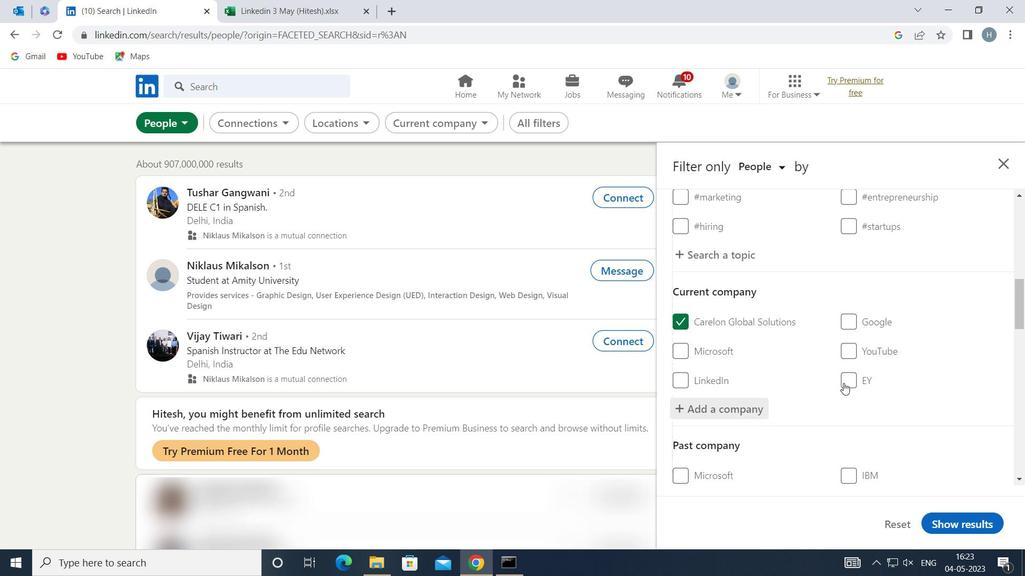
Action: Mouse scrolled (837, 379) with delta (0, 0)
Screenshot: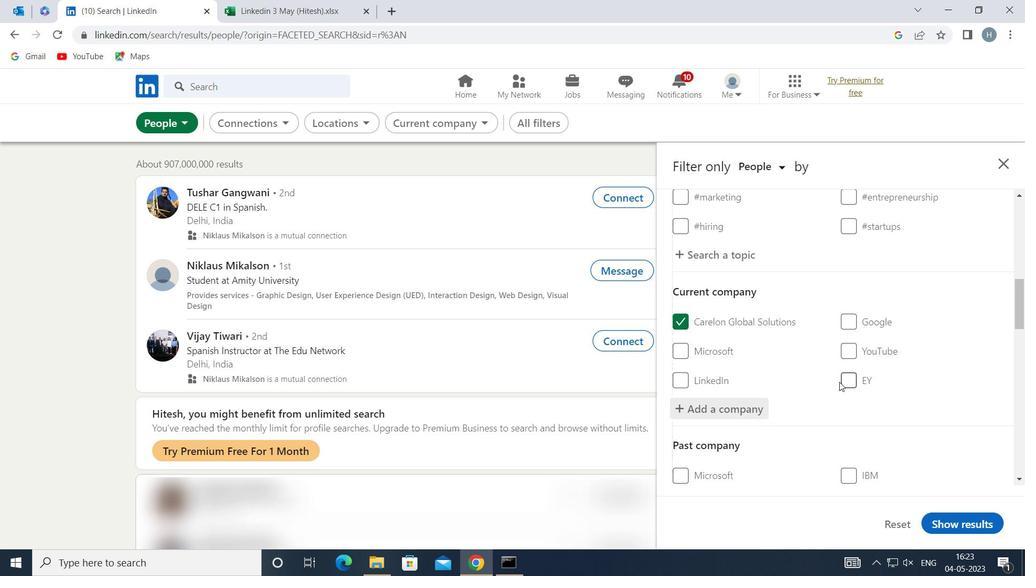 
Action: Mouse moved to (835, 380)
Screenshot: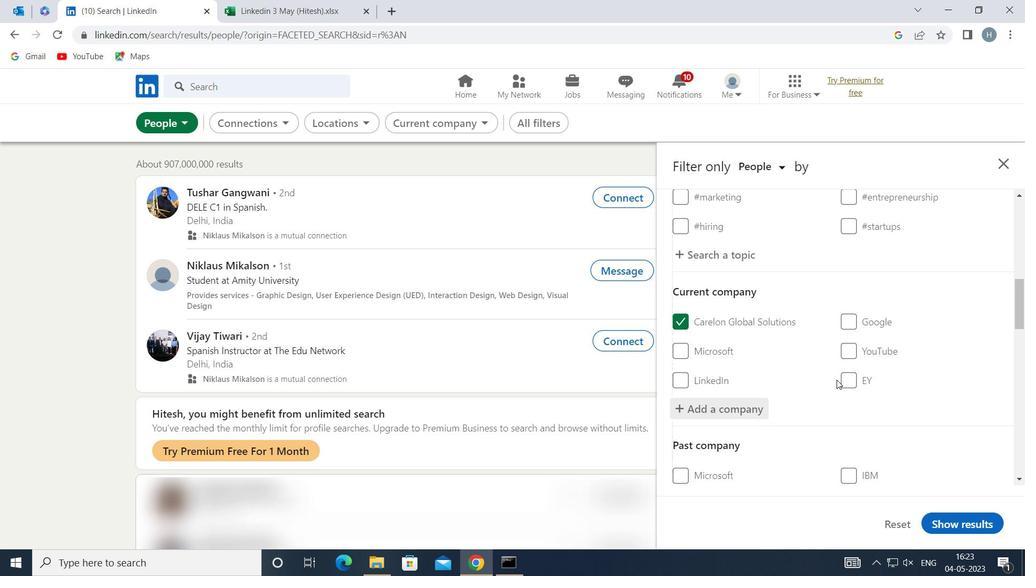 
Action: Mouse scrolled (835, 380) with delta (0, 0)
Screenshot: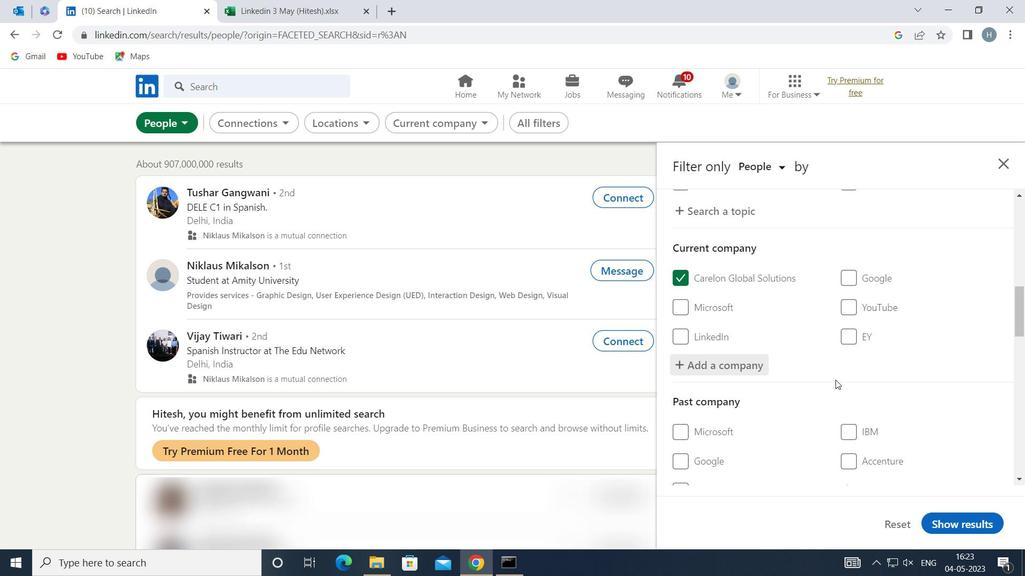 
Action: Mouse scrolled (835, 380) with delta (0, 0)
Screenshot: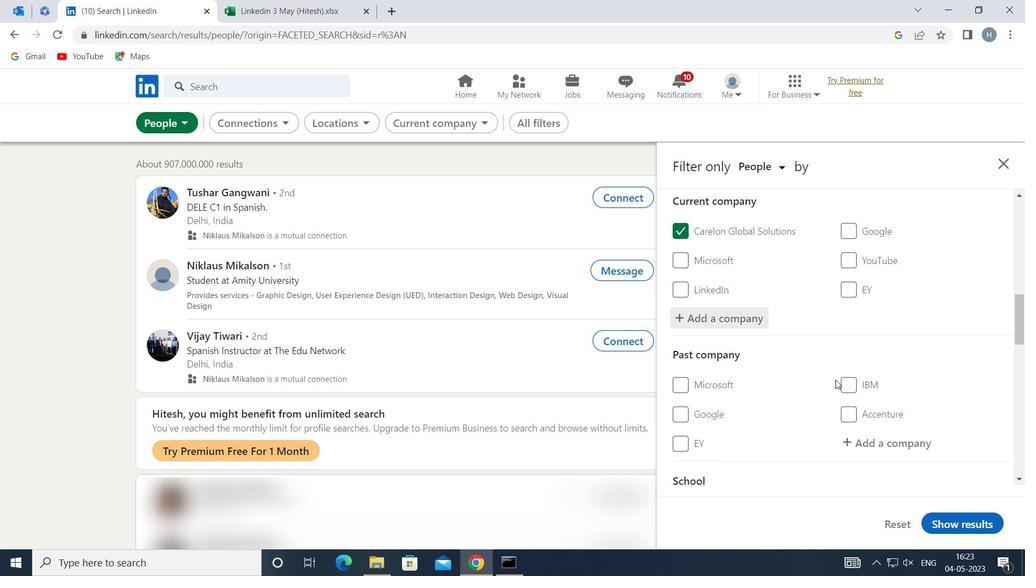 
Action: Mouse scrolled (835, 380) with delta (0, 0)
Screenshot: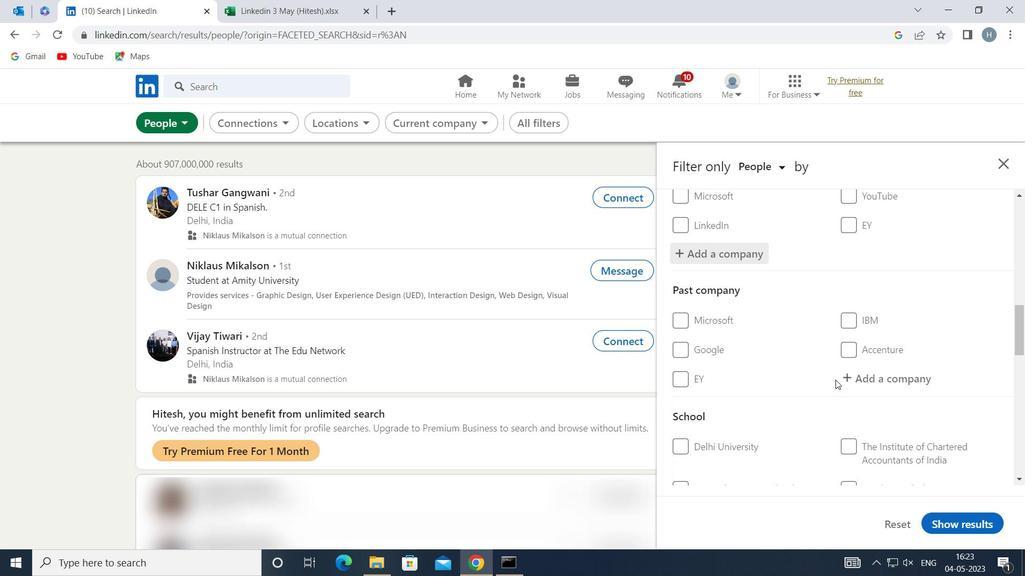 
Action: Mouse moved to (897, 402)
Screenshot: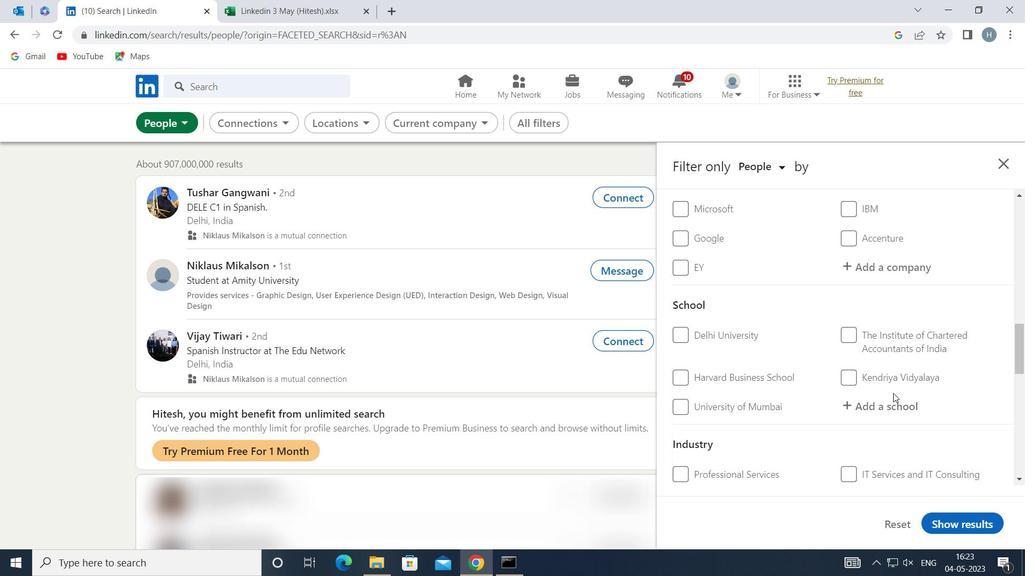 
Action: Mouse pressed left at (897, 402)
Screenshot: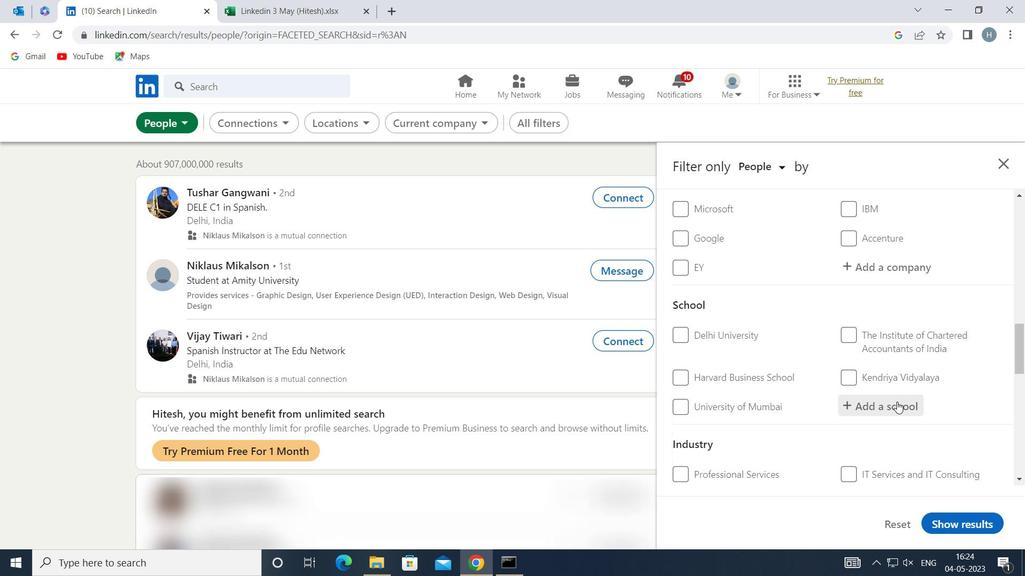 
Action: Mouse moved to (897, 403)
Screenshot: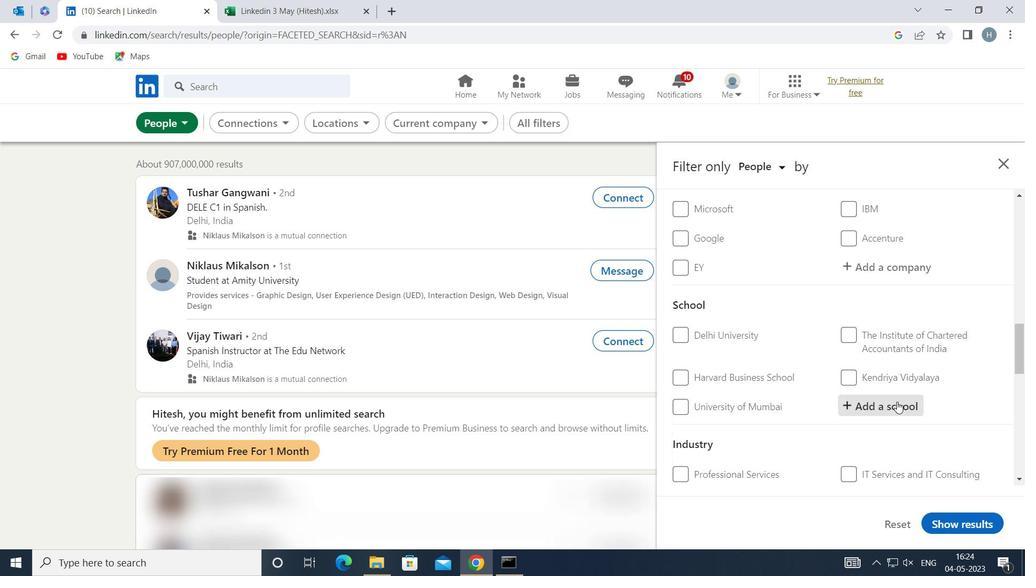 
Action: Key pressed <Key.shift>VILLA<Key.space><Key.shift>MARIA<Key.space><Key.shift>DEGREE<Key.space>FOR<Key.space>WOMEN
Screenshot: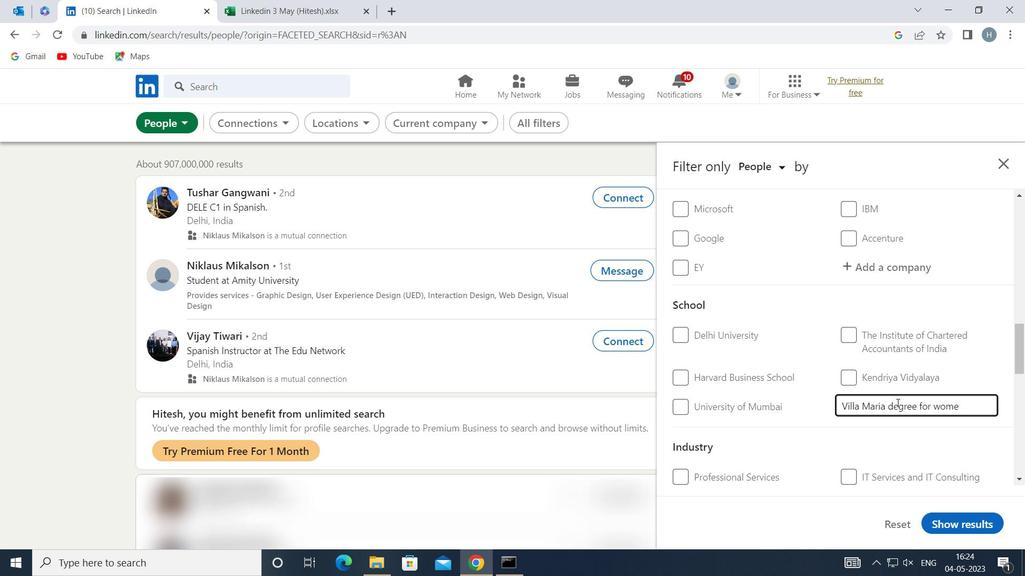 
Action: Mouse moved to (898, 432)
Screenshot: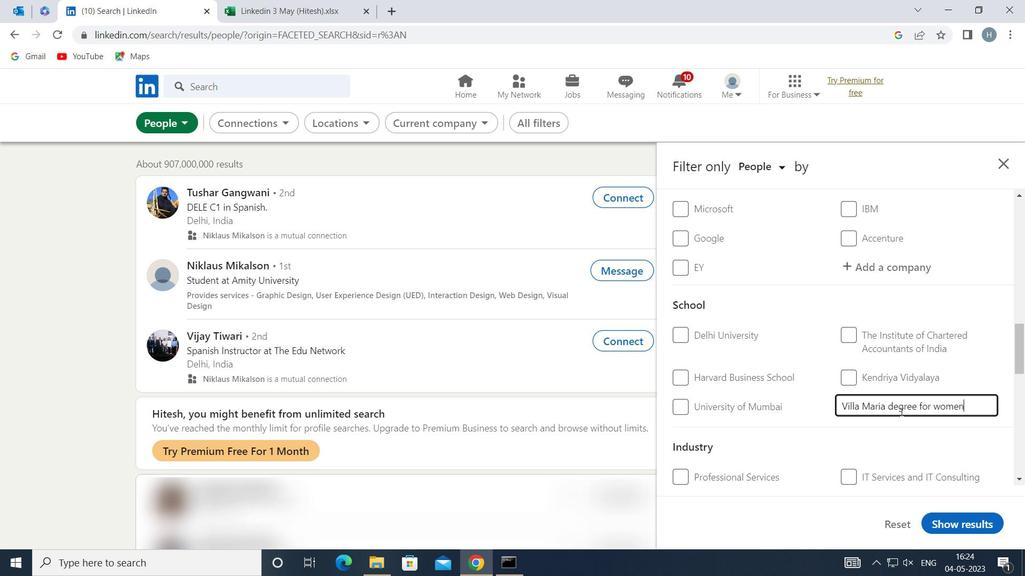 
Action: Mouse pressed left at (898, 432)
Screenshot: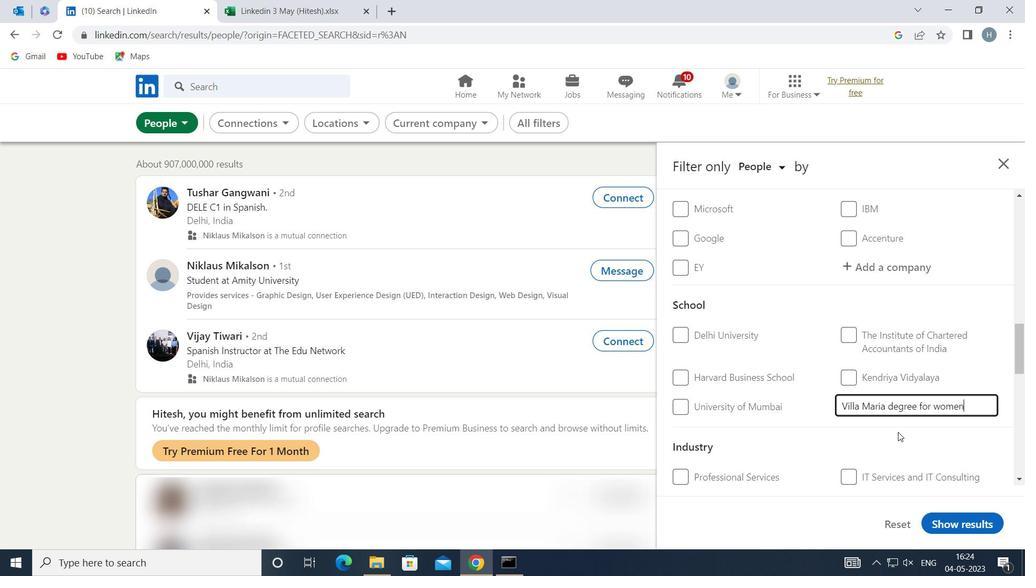
Action: Mouse moved to (868, 364)
Screenshot: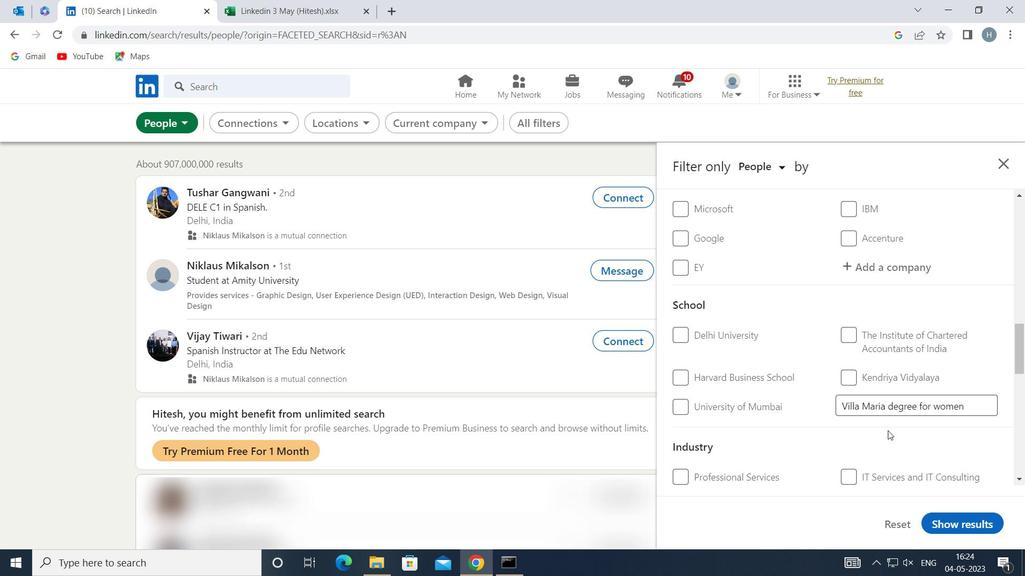 
Action: Mouse scrolled (868, 364) with delta (0, 0)
Screenshot: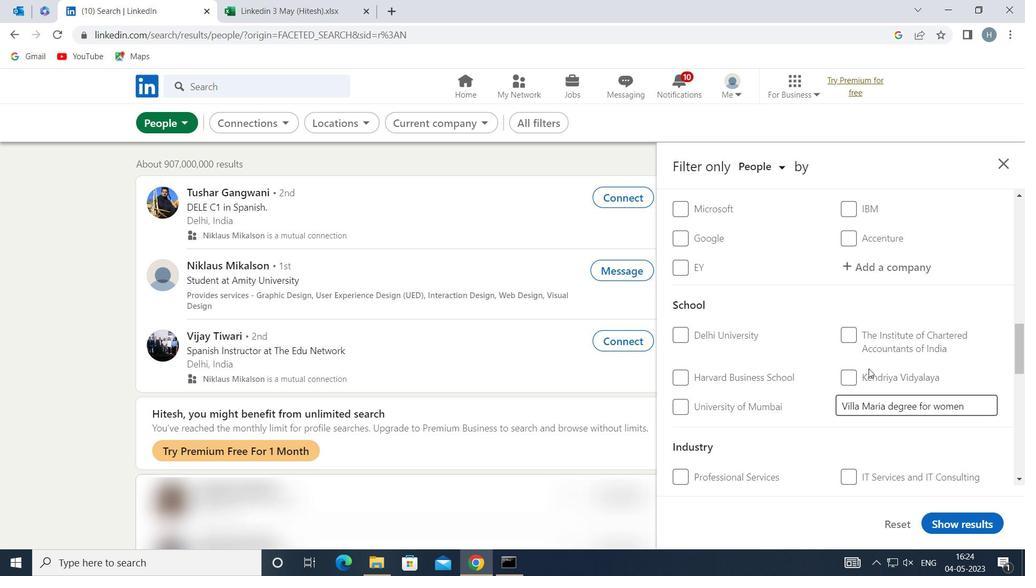 
Action: Mouse scrolled (868, 364) with delta (0, 0)
Screenshot: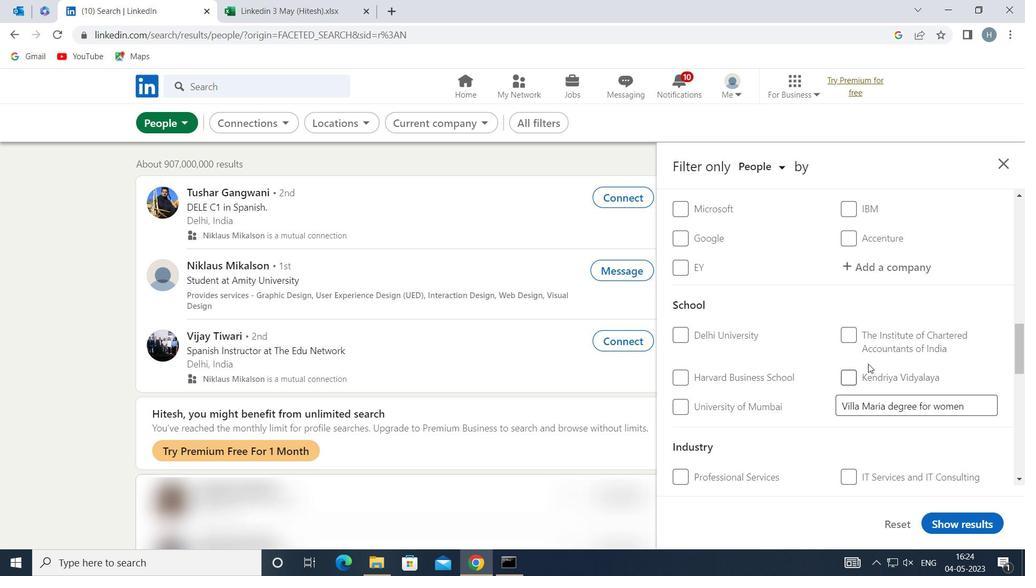 
Action: Mouse moved to (867, 363)
Screenshot: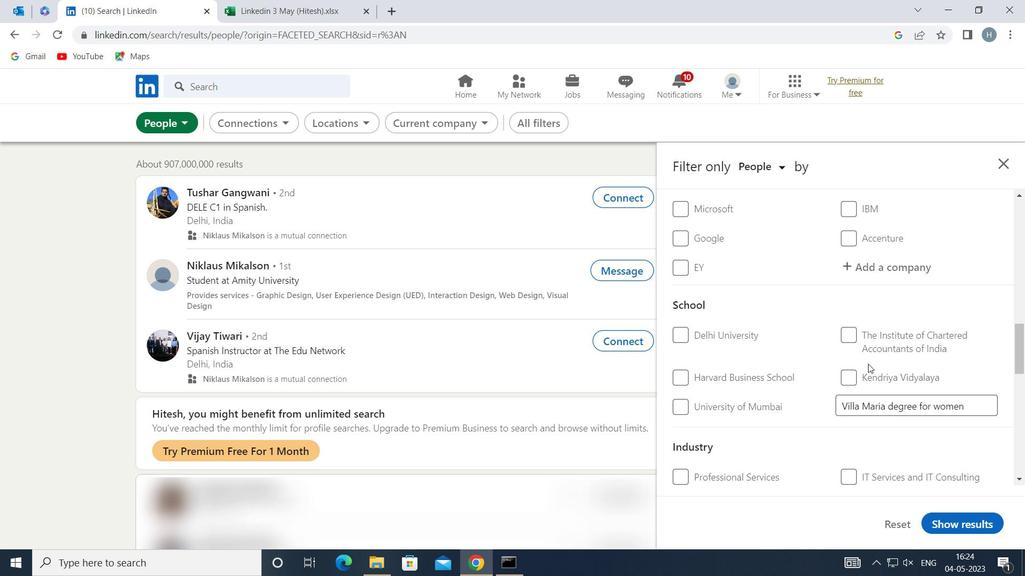 
Action: Mouse scrolled (867, 363) with delta (0, 0)
Screenshot: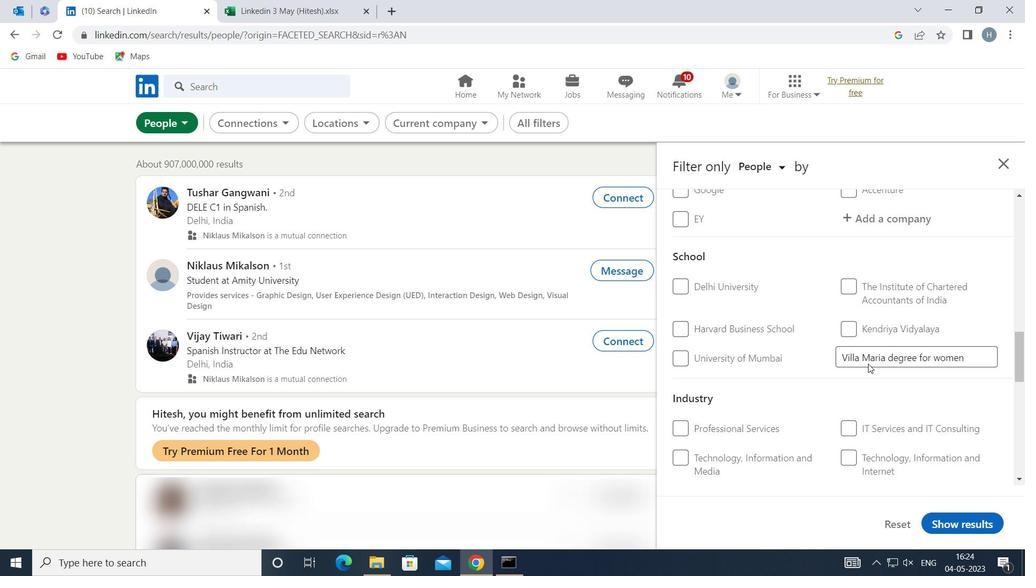 
Action: Mouse moved to (890, 351)
Screenshot: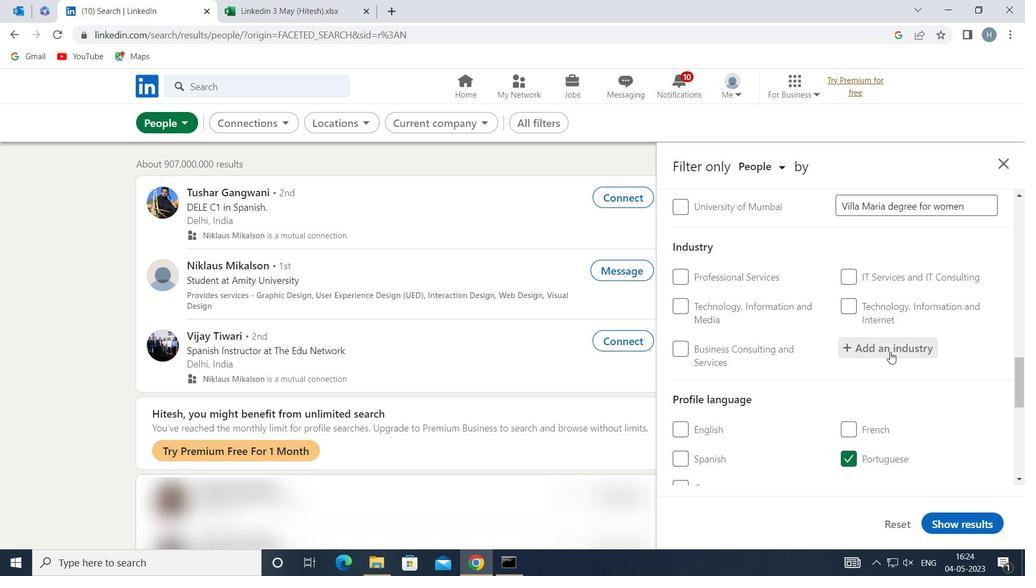 
Action: Mouse pressed left at (890, 351)
Screenshot: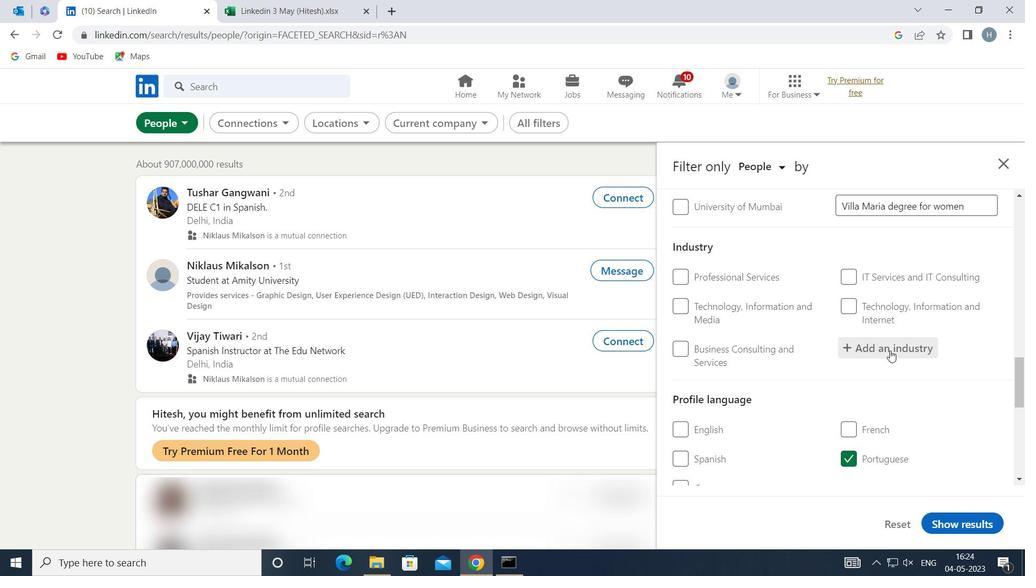 
Action: Key pressed <Key.shift>ENVIRN<Key.backspace><Key.backspace>
Screenshot: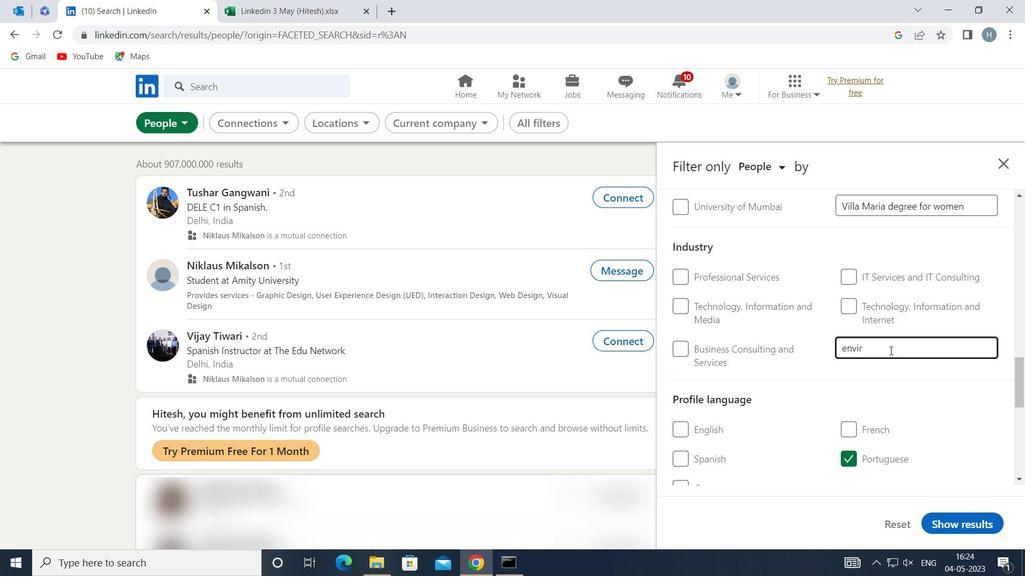 
Action: Mouse moved to (827, 389)
Screenshot: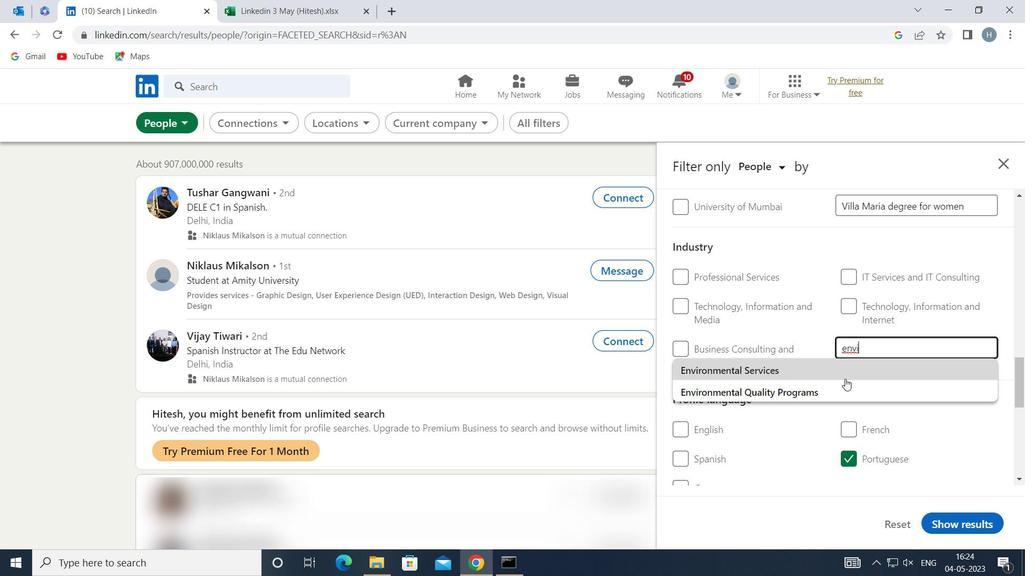 
Action: Mouse pressed left at (827, 389)
Screenshot: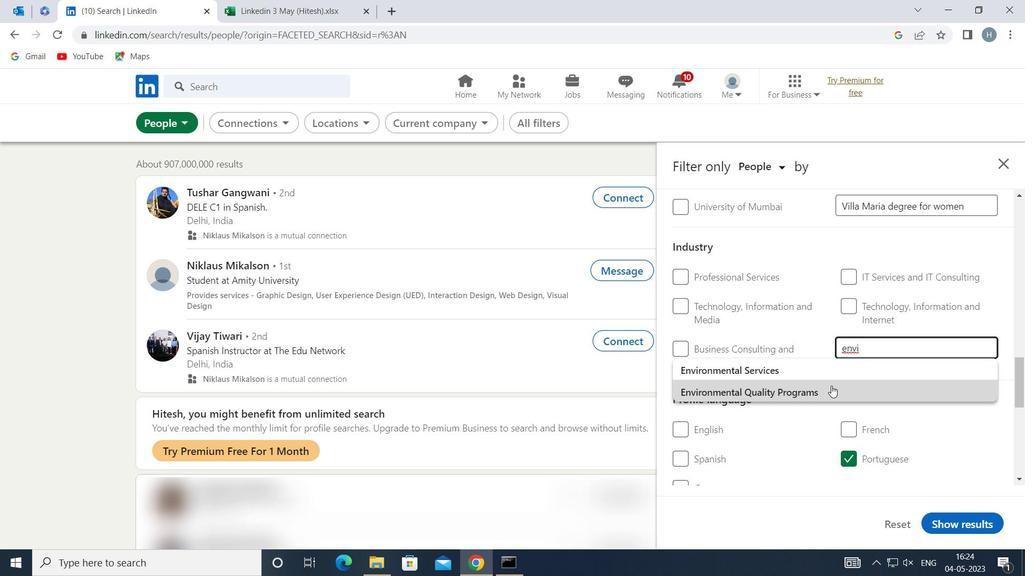 
Action: Mouse moved to (799, 353)
Screenshot: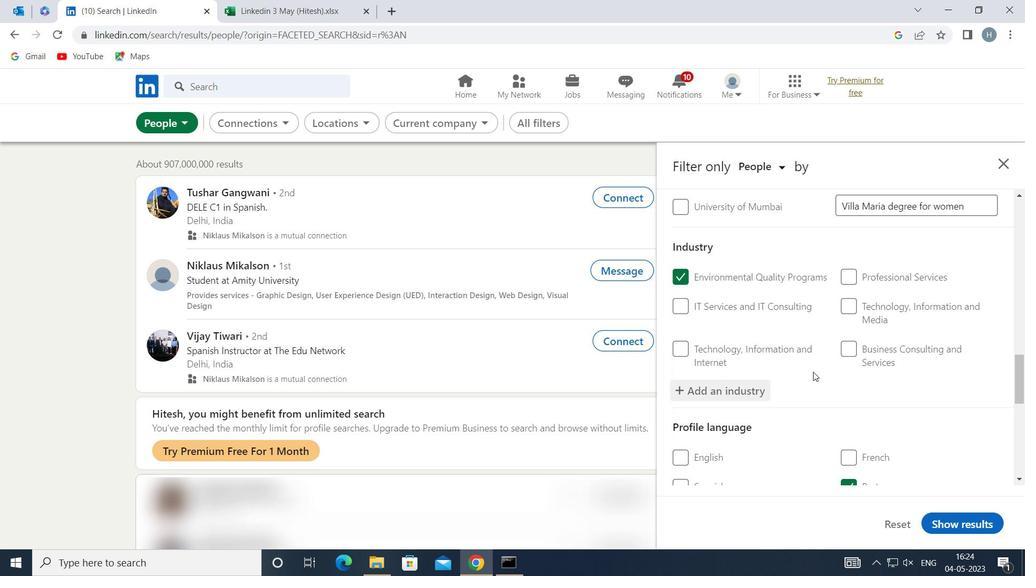 
Action: Mouse scrolled (799, 353) with delta (0, 0)
Screenshot: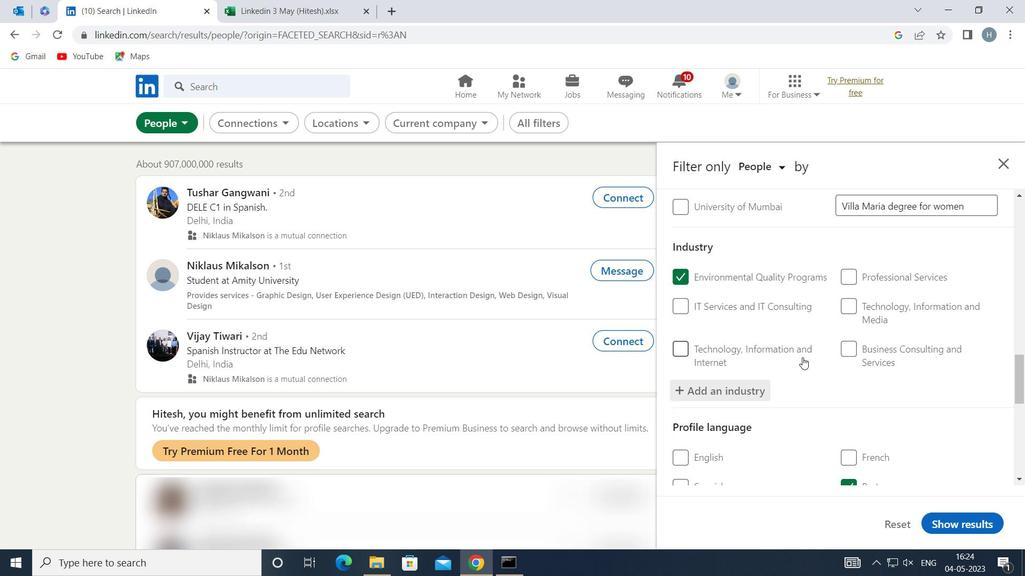 
Action: Mouse scrolled (799, 353) with delta (0, 0)
Screenshot: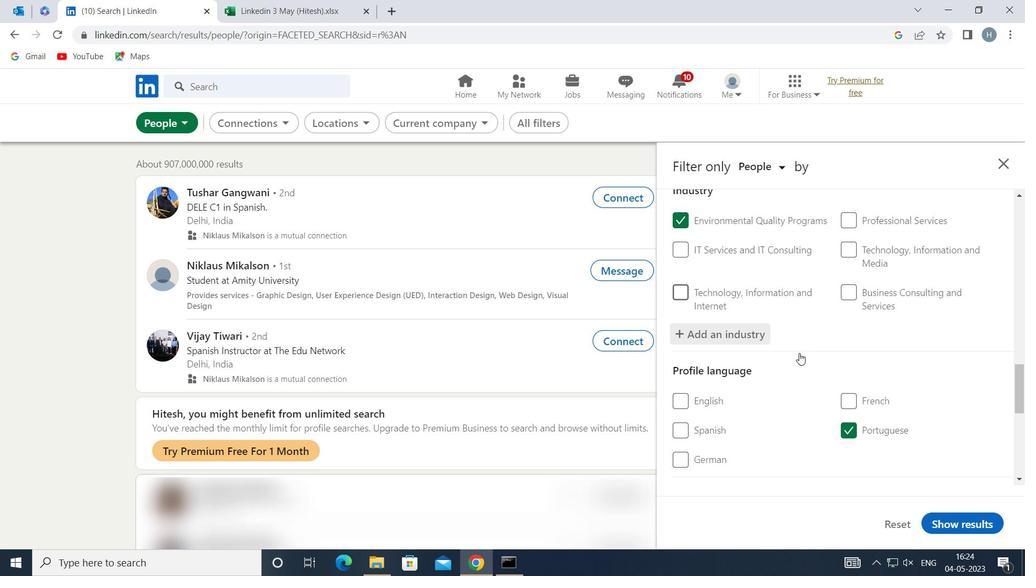 
Action: Mouse scrolled (799, 353) with delta (0, 0)
Screenshot: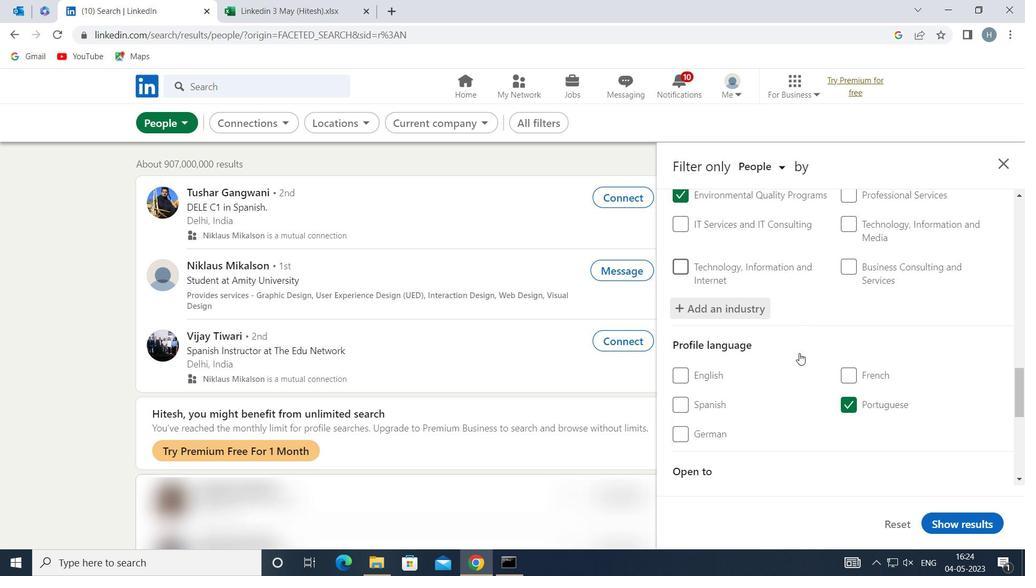
Action: Mouse scrolled (799, 353) with delta (0, 0)
Screenshot: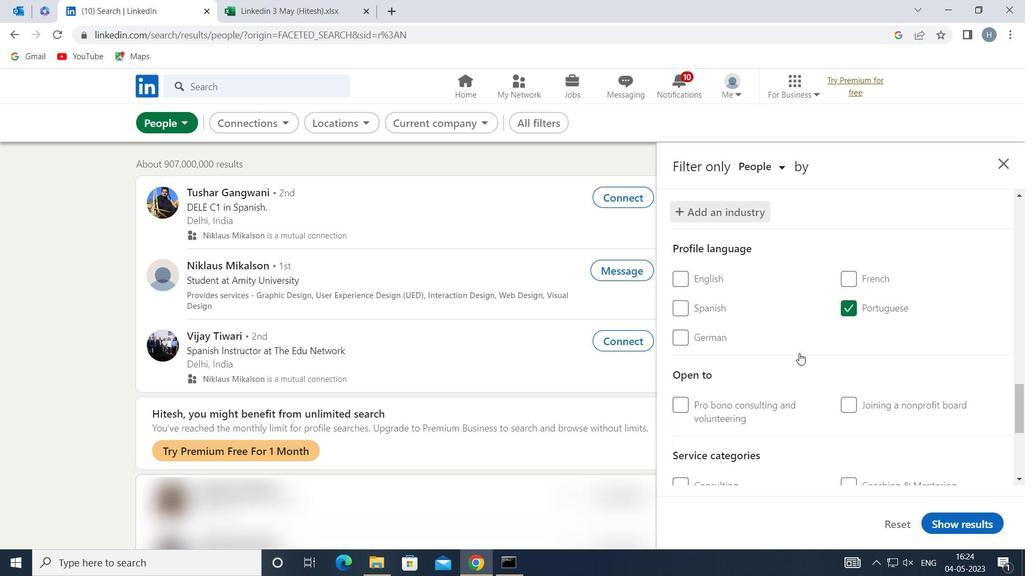 
Action: Mouse scrolled (799, 353) with delta (0, 0)
Screenshot: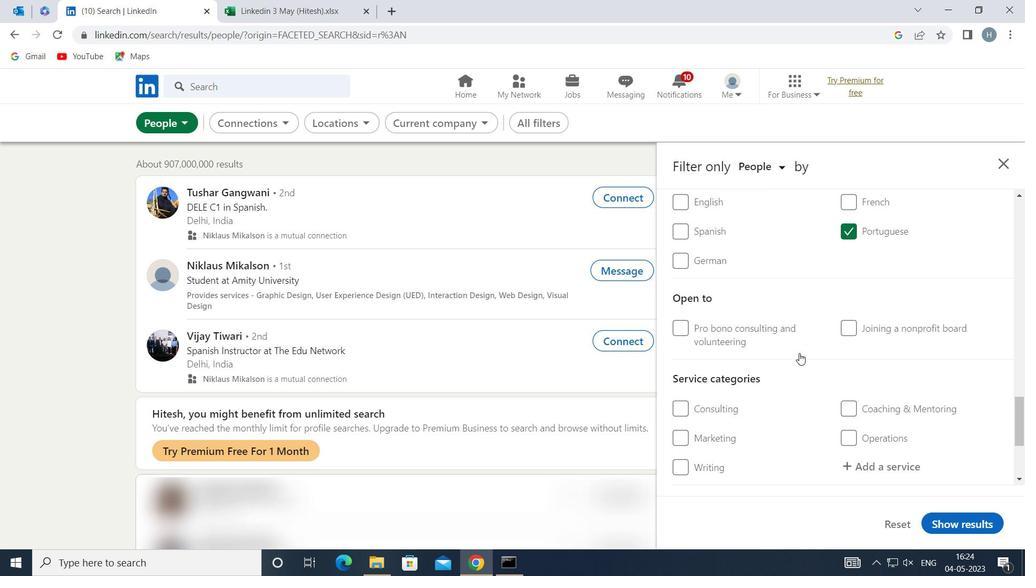 
Action: Mouse moved to (884, 386)
Screenshot: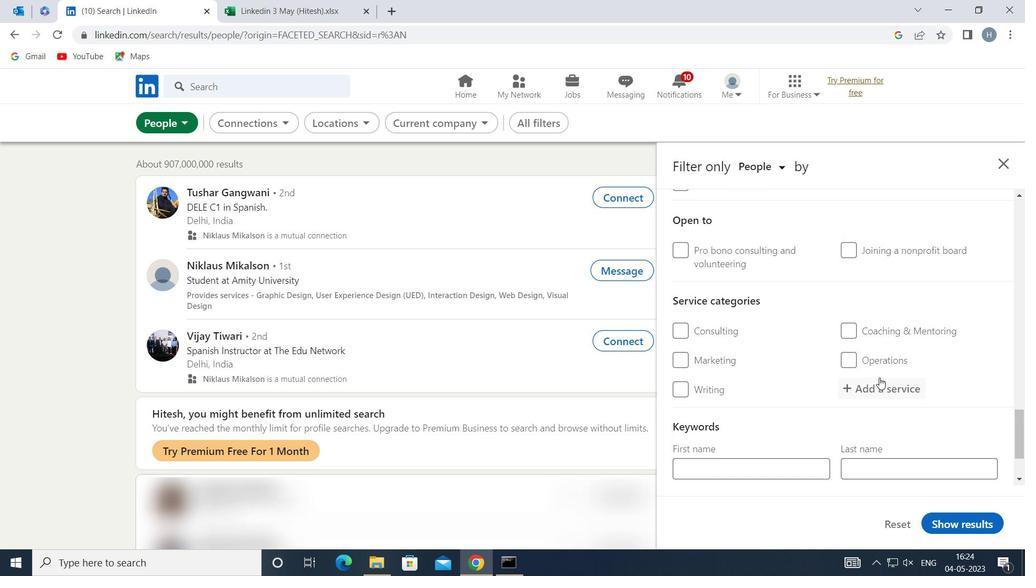 
Action: Mouse pressed left at (884, 386)
Screenshot: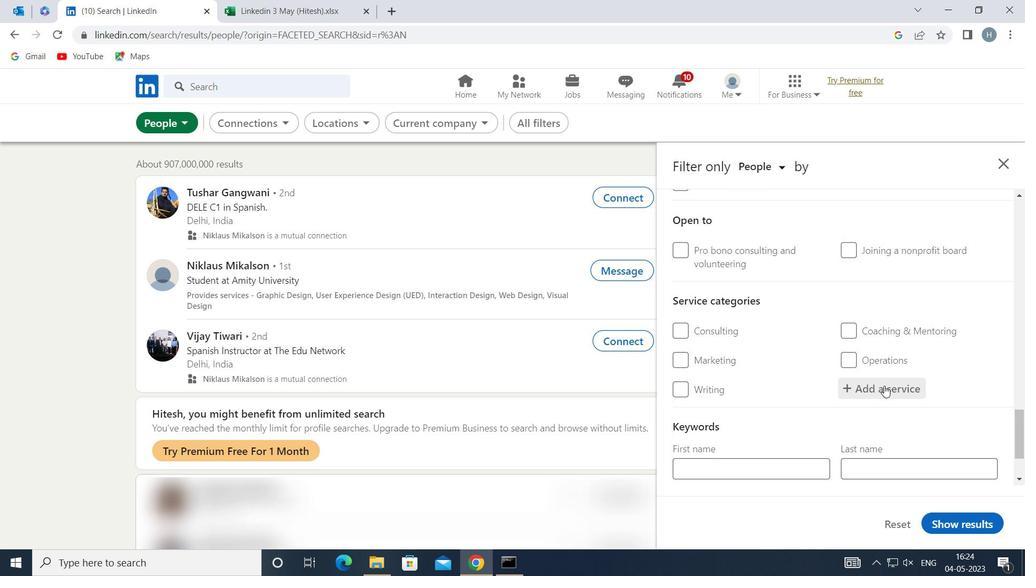 
Action: Key pressed <Key.shift>PROJECT<Key.space><Key.shift>MA
Screenshot: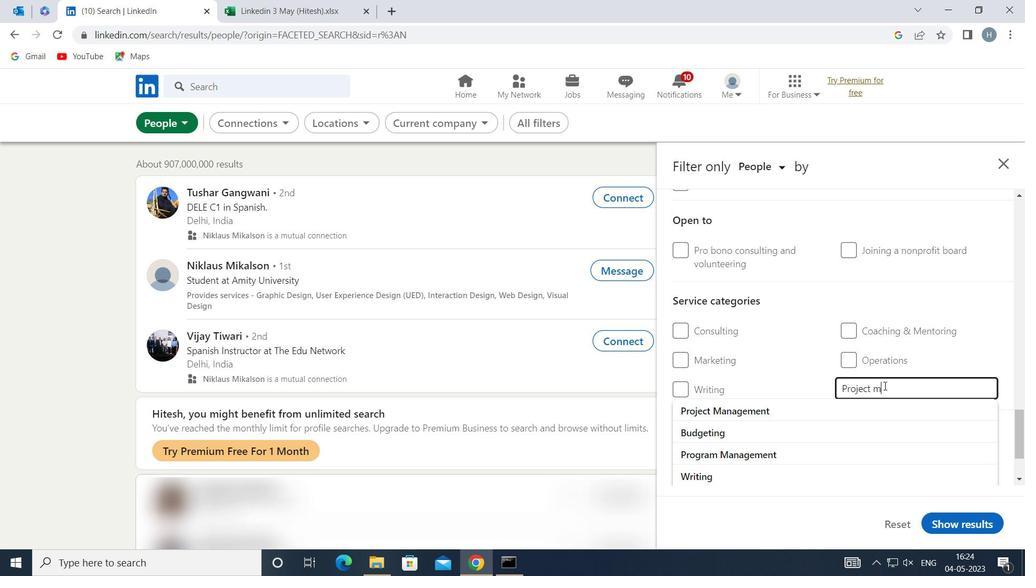 
Action: Mouse moved to (809, 404)
Screenshot: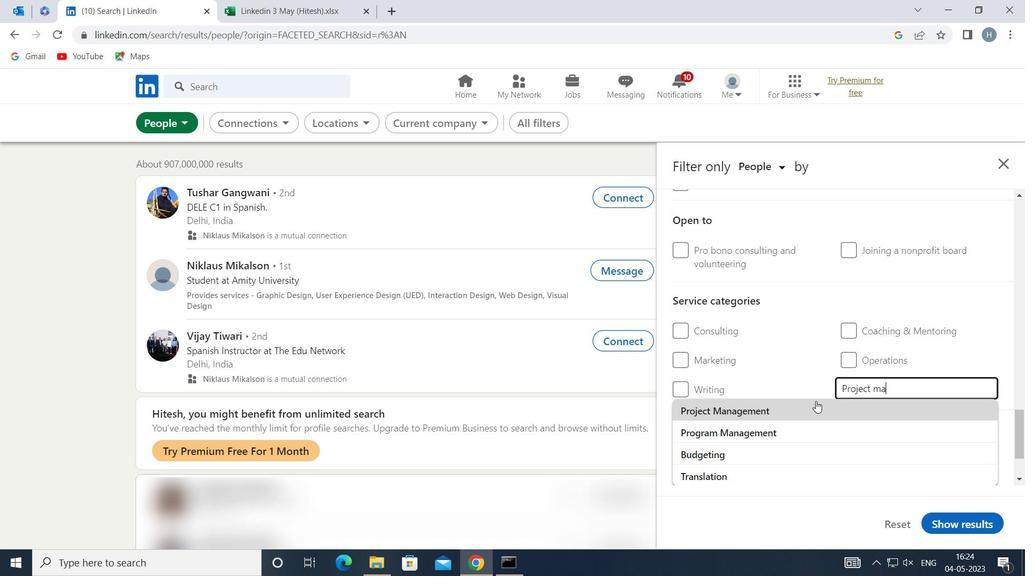 
Action: Mouse pressed left at (809, 404)
Screenshot: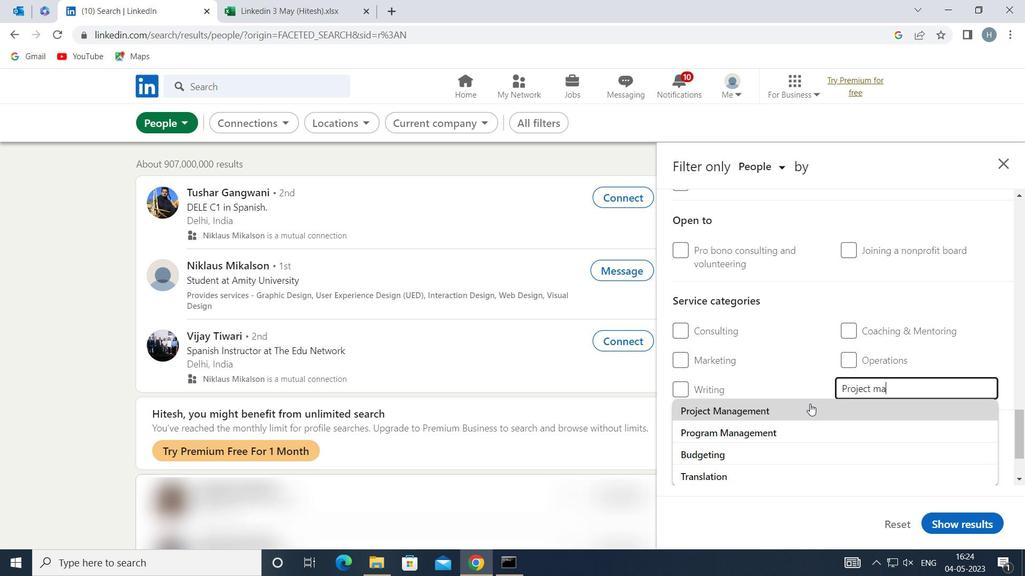 
Action: Mouse moved to (809, 388)
Screenshot: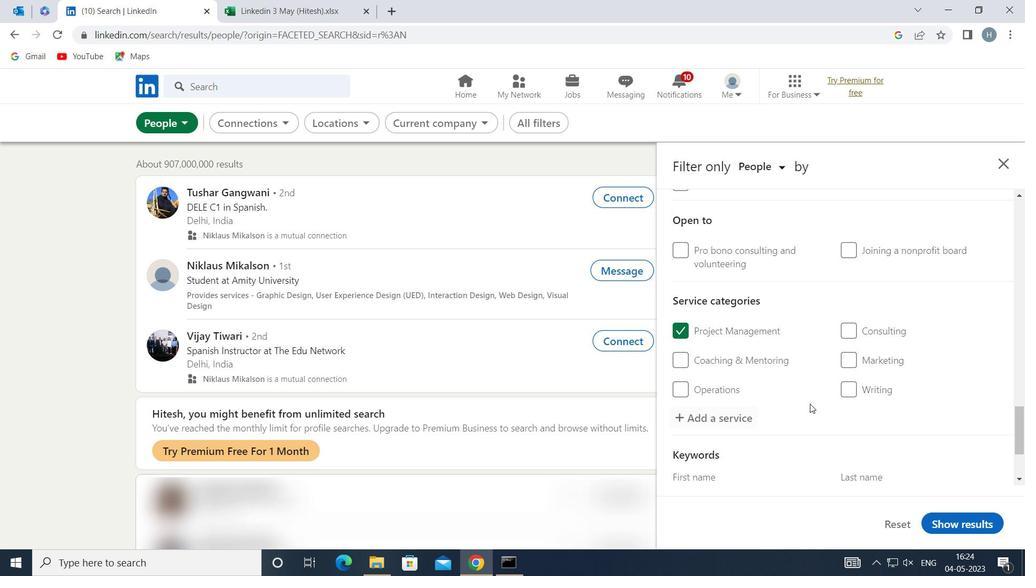 
Action: Mouse scrolled (809, 387) with delta (0, 0)
Screenshot: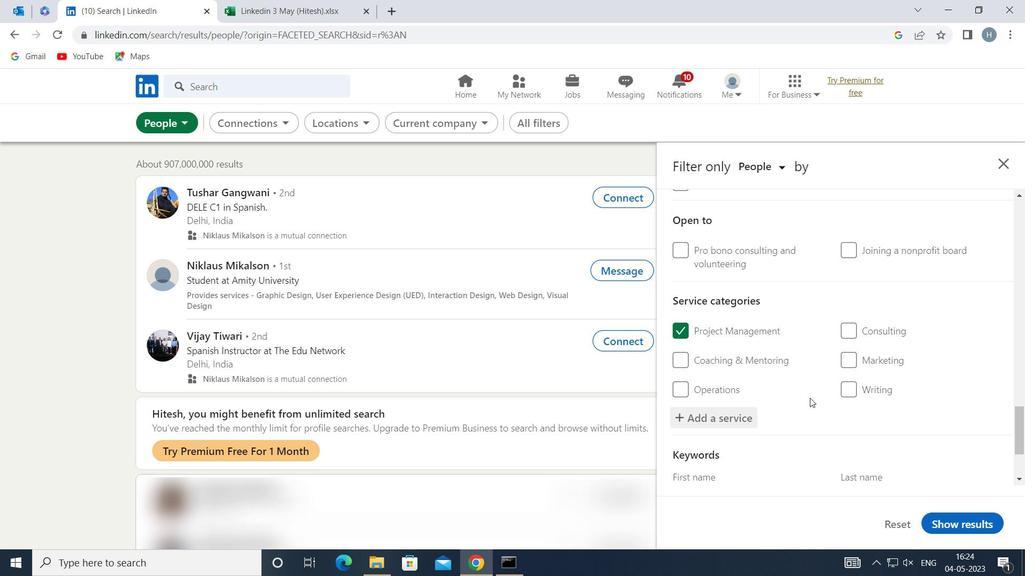 
Action: Mouse scrolled (809, 387) with delta (0, 0)
Screenshot: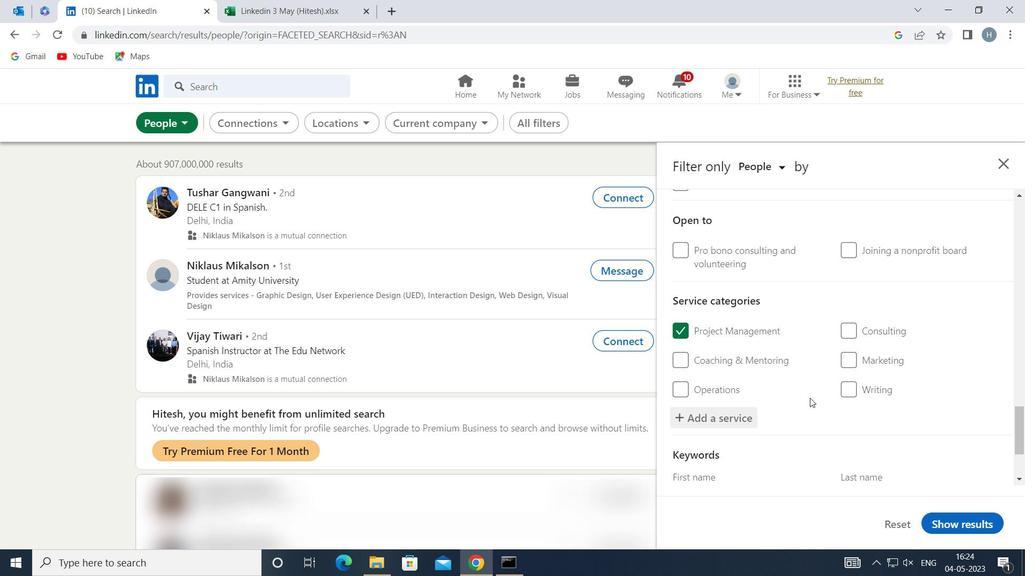 
Action: Mouse scrolled (809, 387) with delta (0, 0)
Screenshot: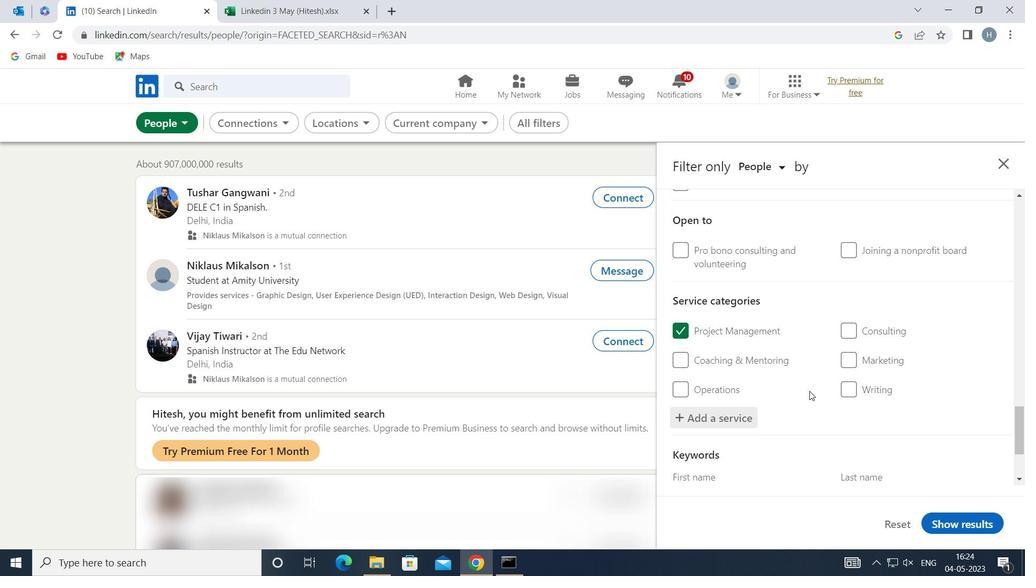 
Action: Mouse moved to (806, 380)
Screenshot: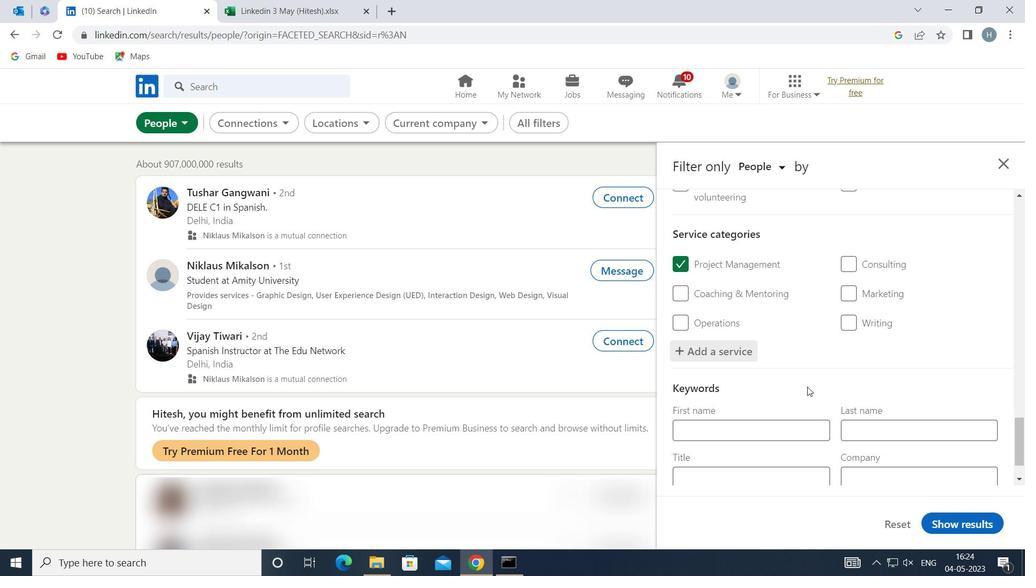 
Action: Mouse scrolled (806, 380) with delta (0, 0)
Screenshot: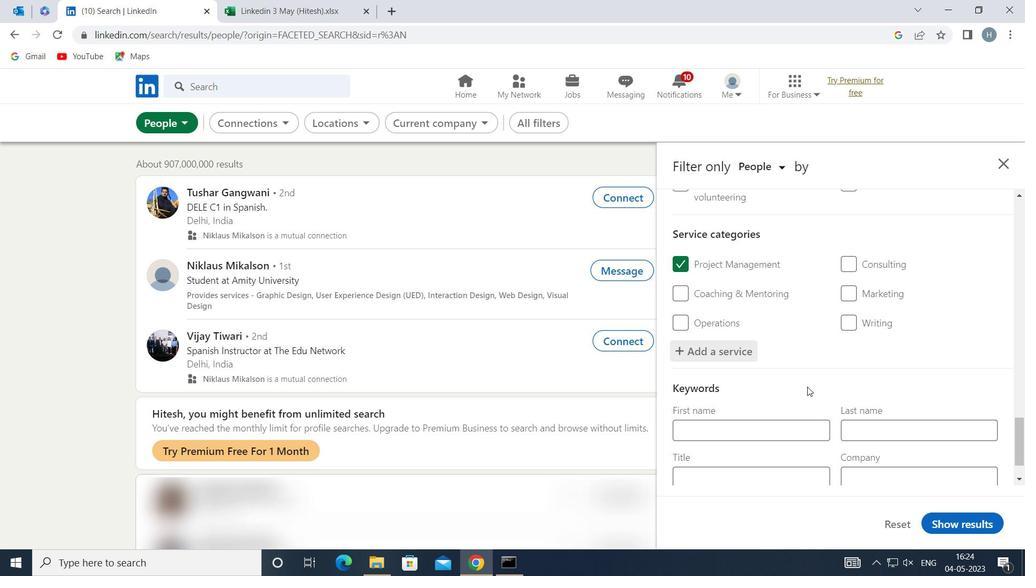 
Action: Mouse scrolled (806, 380) with delta (0, 0)
Screenshot: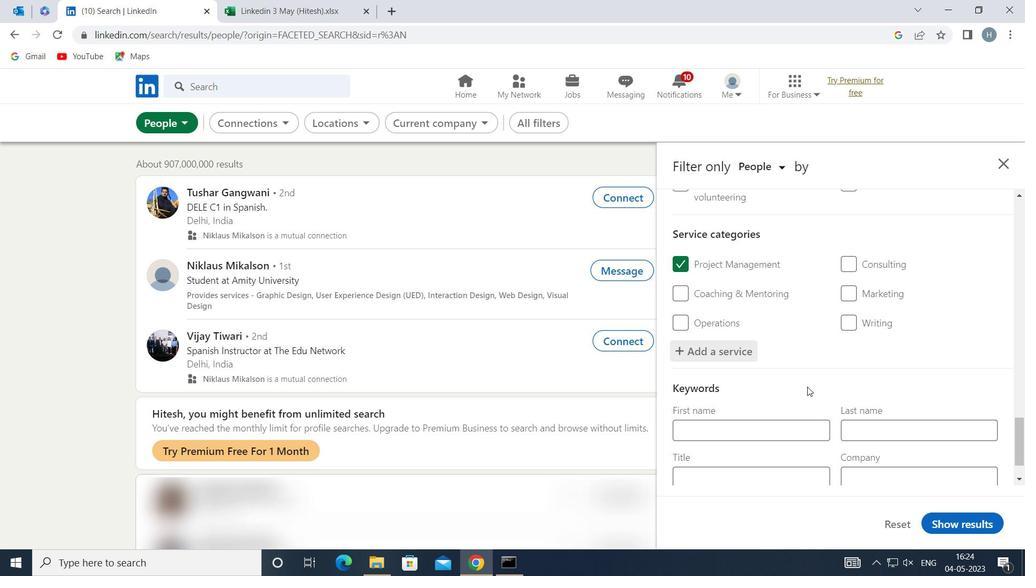 
Action: Mouse scrolled (806, 380) with delta (0, 0)
Screenshot: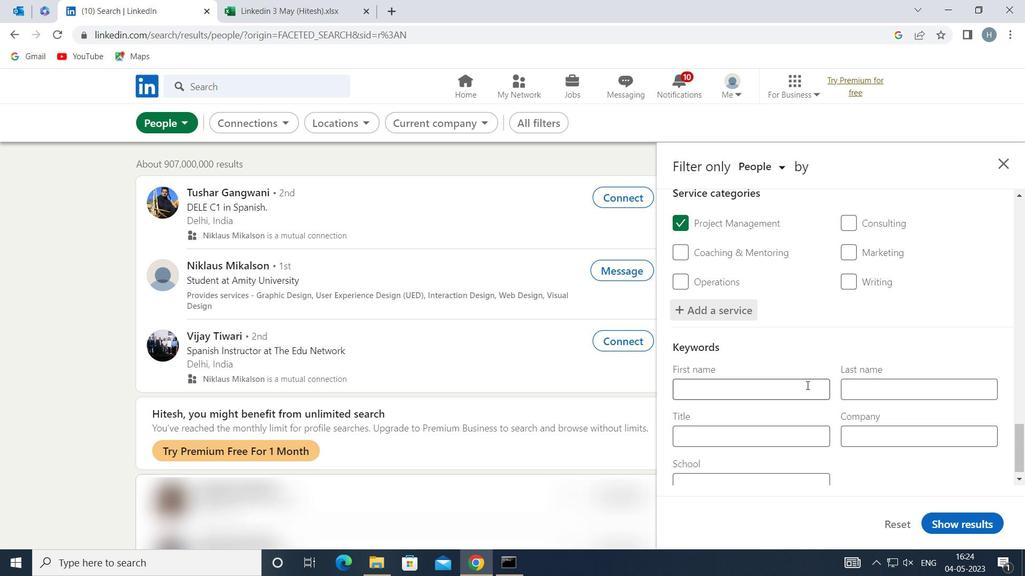 
Action: Mouse moved to (794, 417)
Screenshot: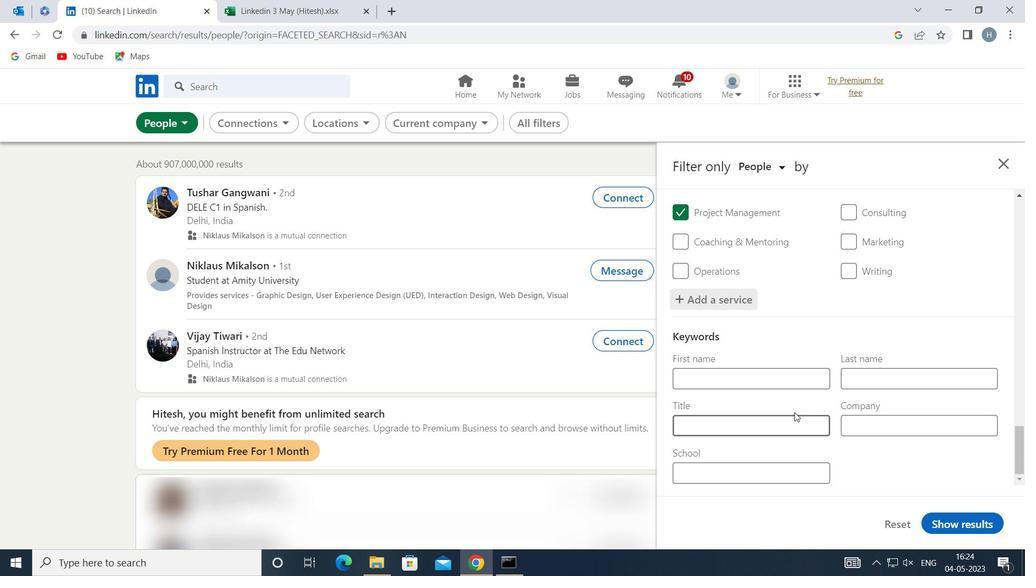 
Action: Mouse pressed left at (794, 417)
Screenshot: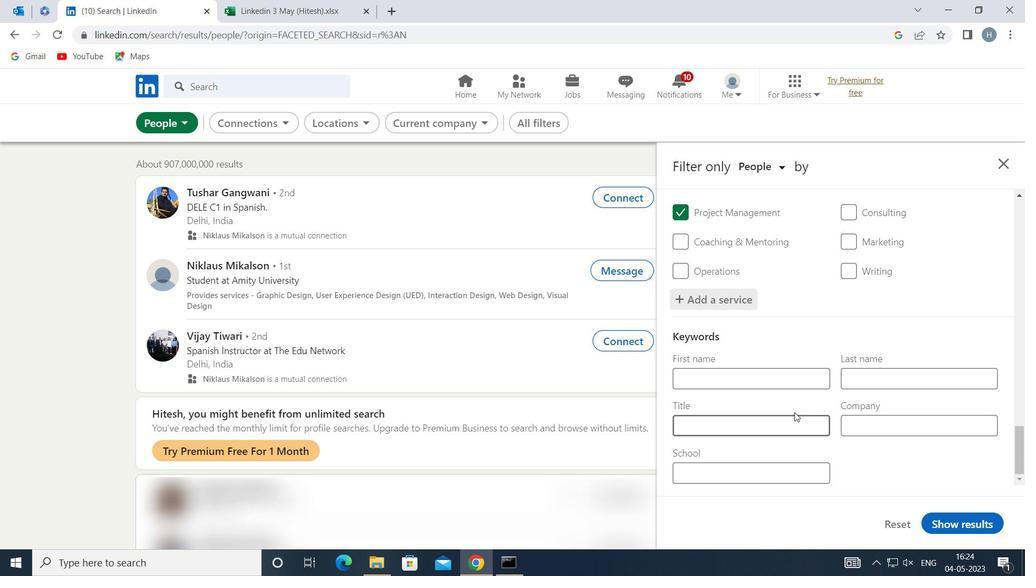 
Action: Mouse moved to (793, 417)
Screenshot: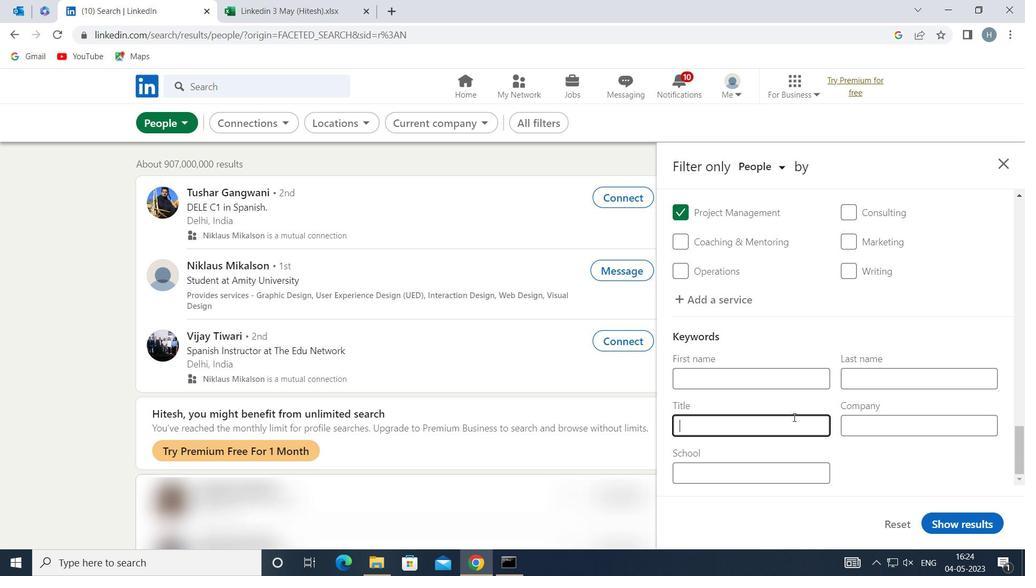 
Action: Key pressed <Key.shift>INTERIOR<Key.space><Key.shift>DESIGNER
Screenshot: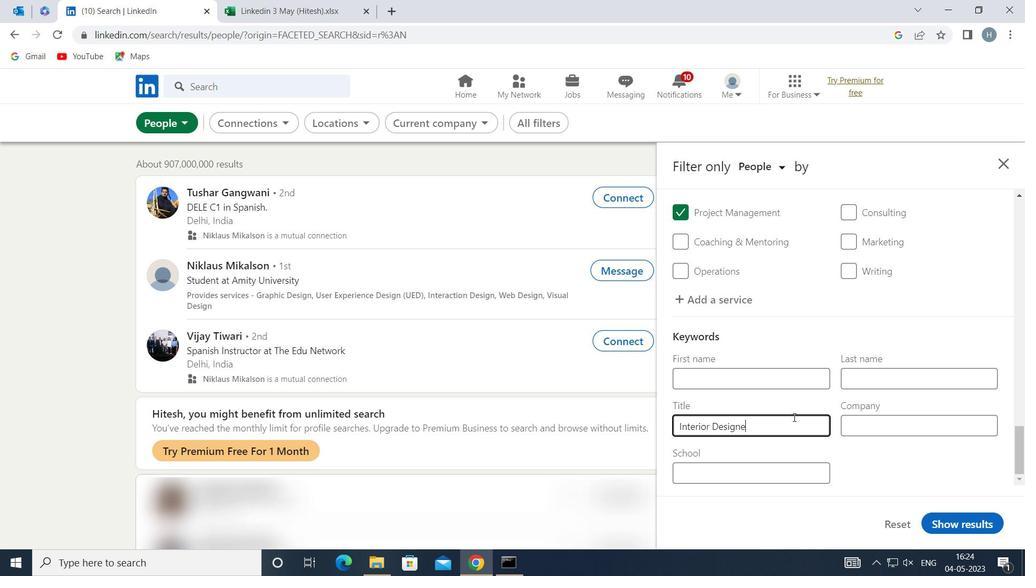 
Action: Mouse moved to (955, 520)
Screenshot: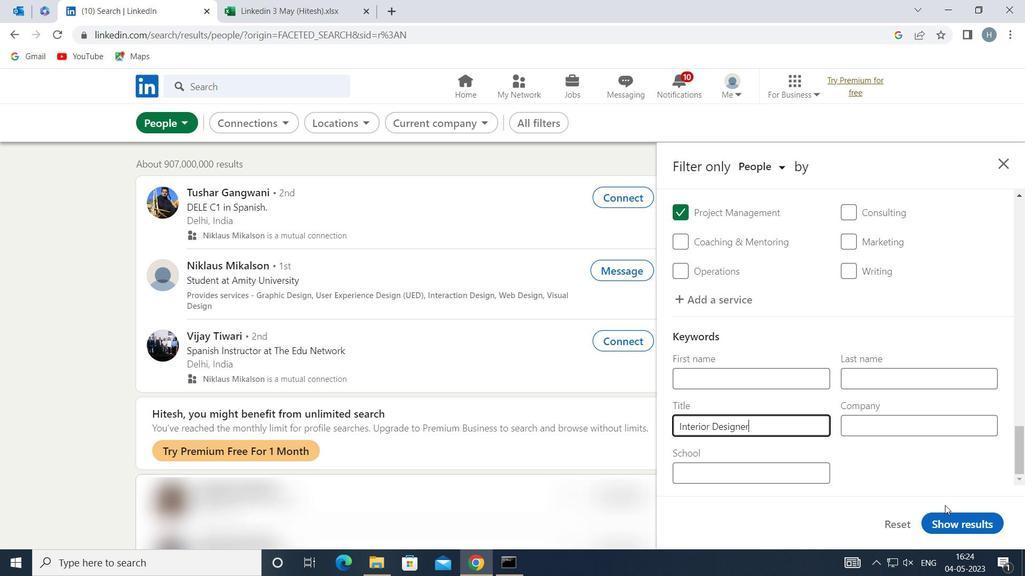 
Action: Mouse pressed left at (955, 520)
Screenshot: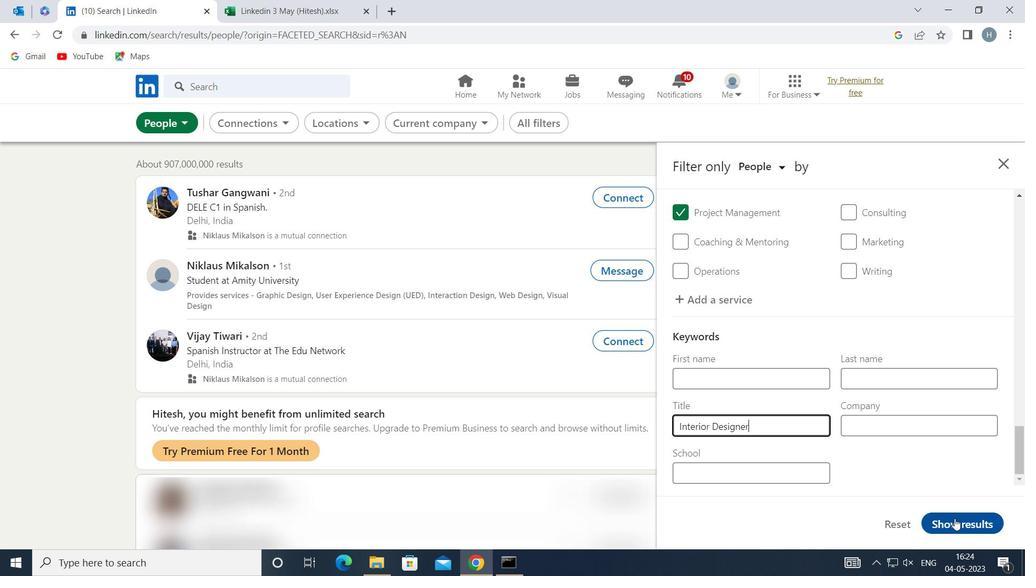 
Action: Mouse moved to (727, 366)
Screenshot: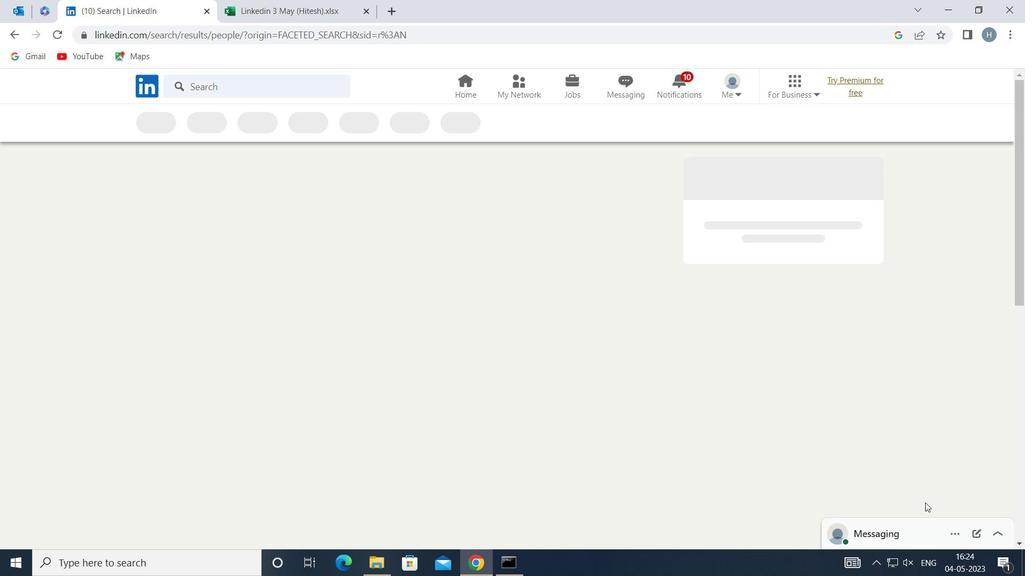 
